Task: Create a rule when a due date more than days ago is set on a card by anyone except me.
Action: Mouse moved to (1296, 101)
Screenshot: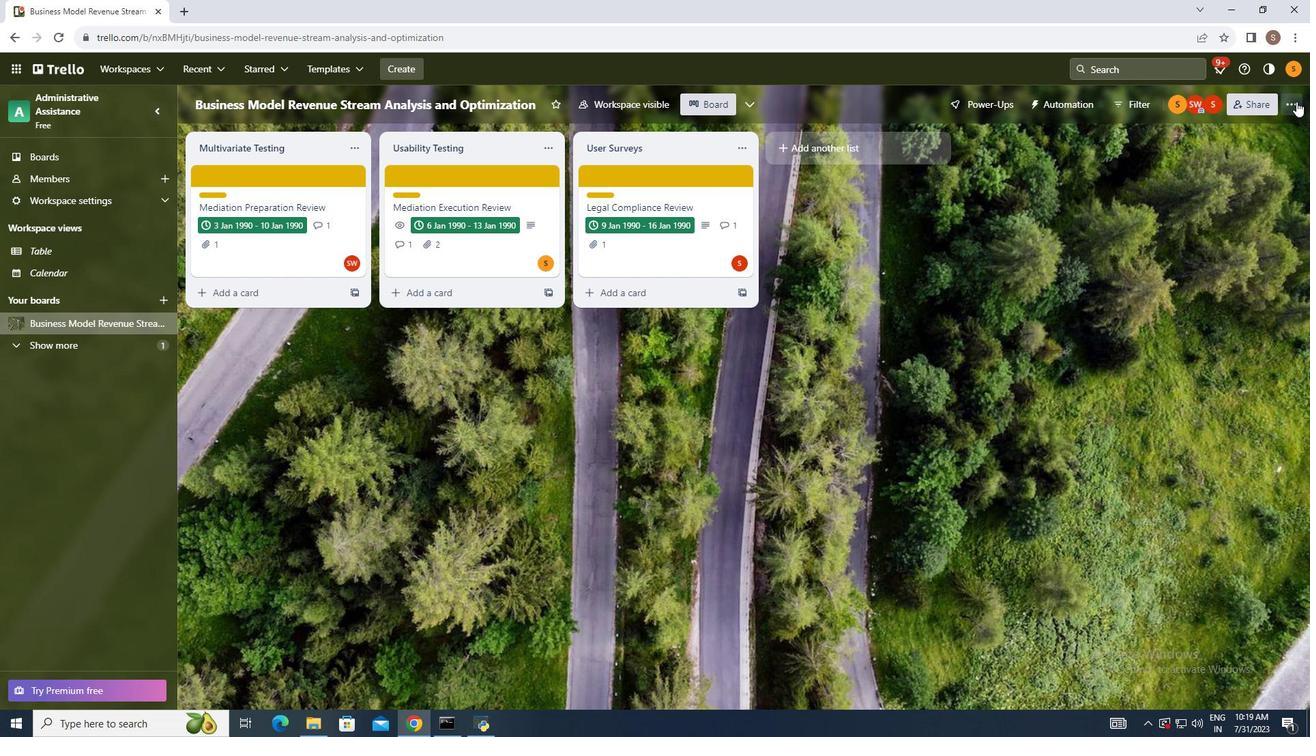 
Action: Mouse pressed left at (1296, 101)
Screenshot: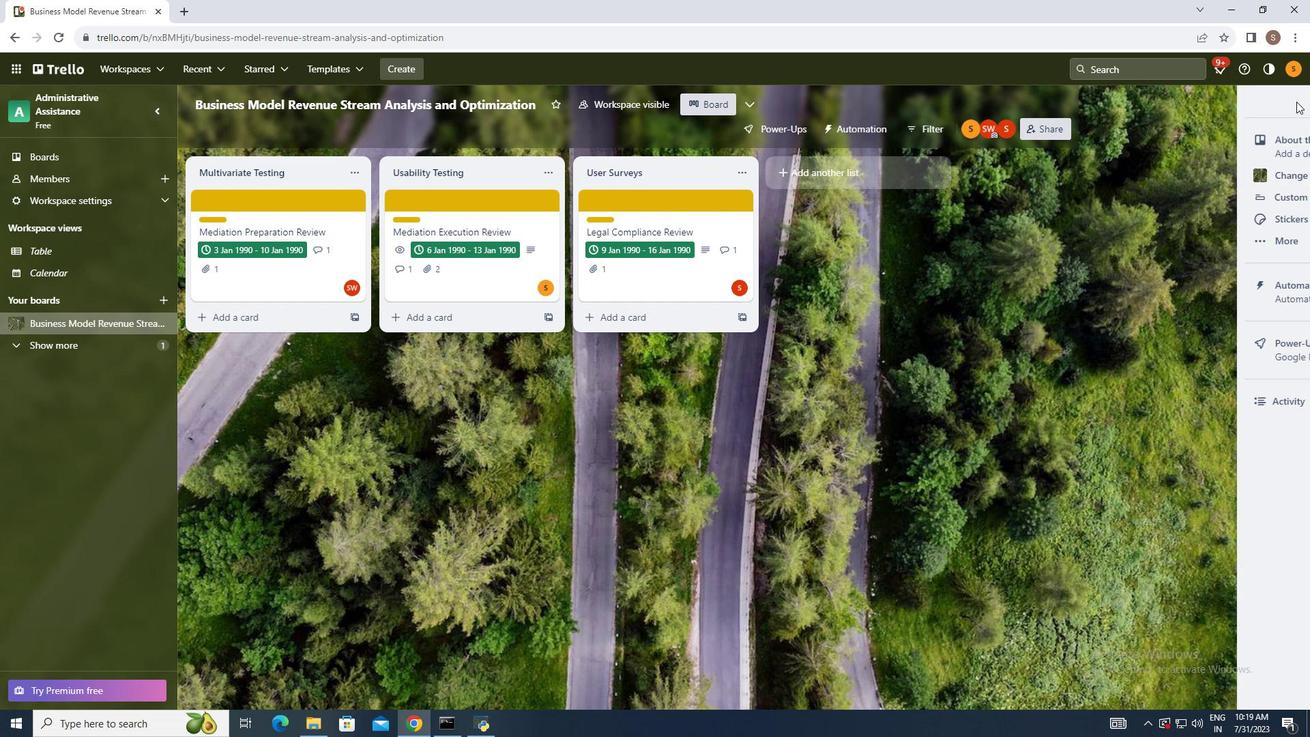 
Action: Mouse moved to (1162, 285)
Screenshot: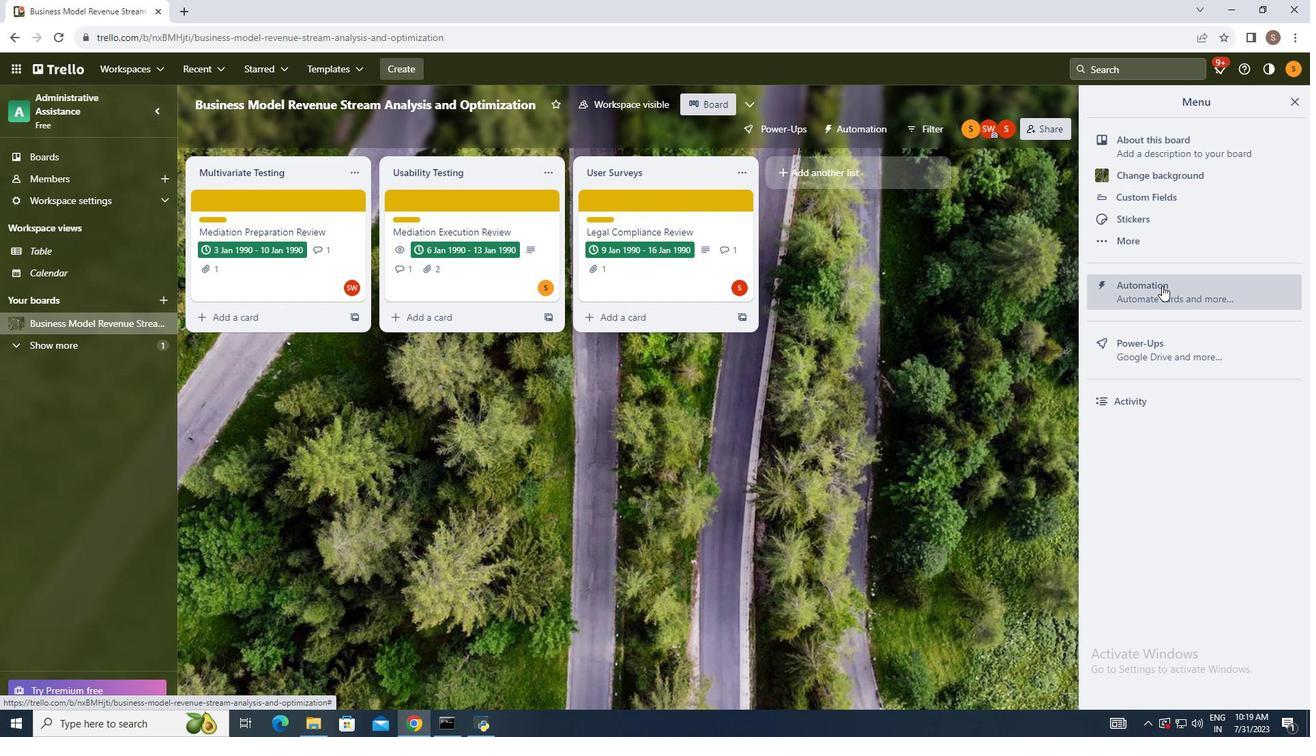 
Action: Mouse pressed left at (1162, 285)
Screenshot: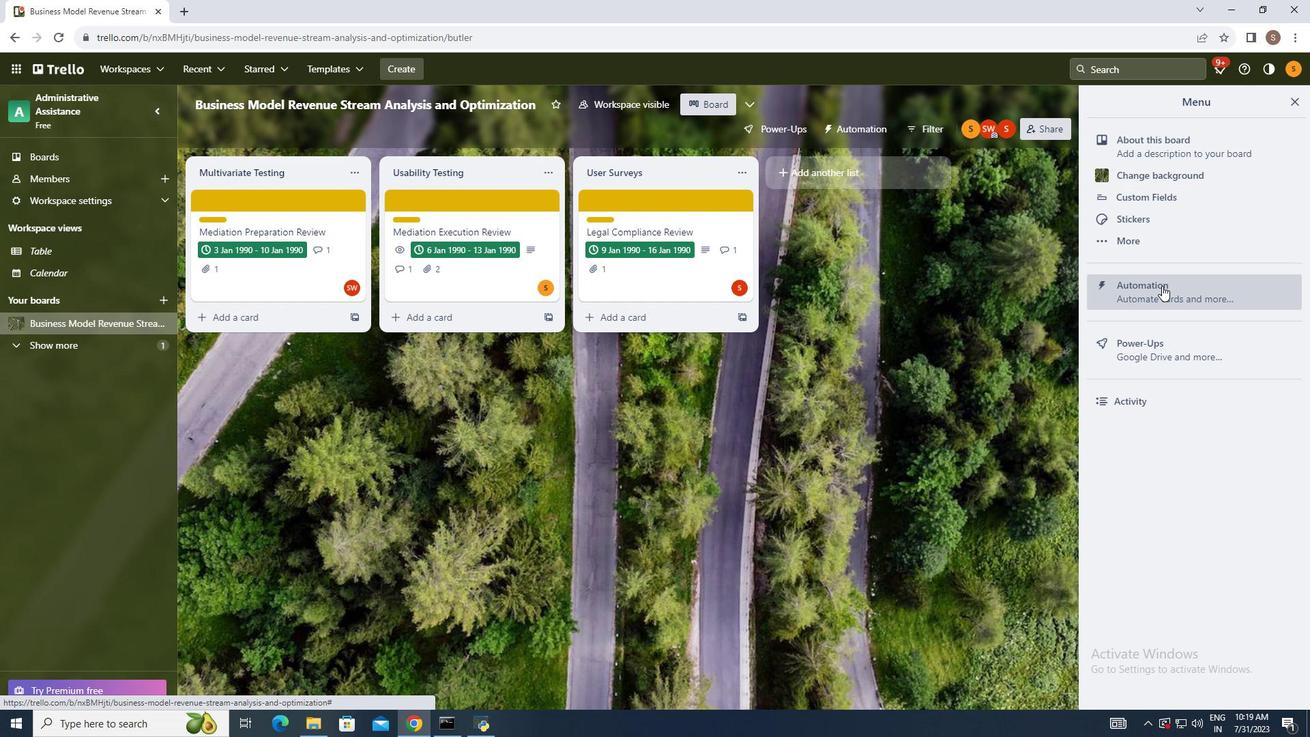 
Action: Mouse moved to (258, 252)
Screenshot: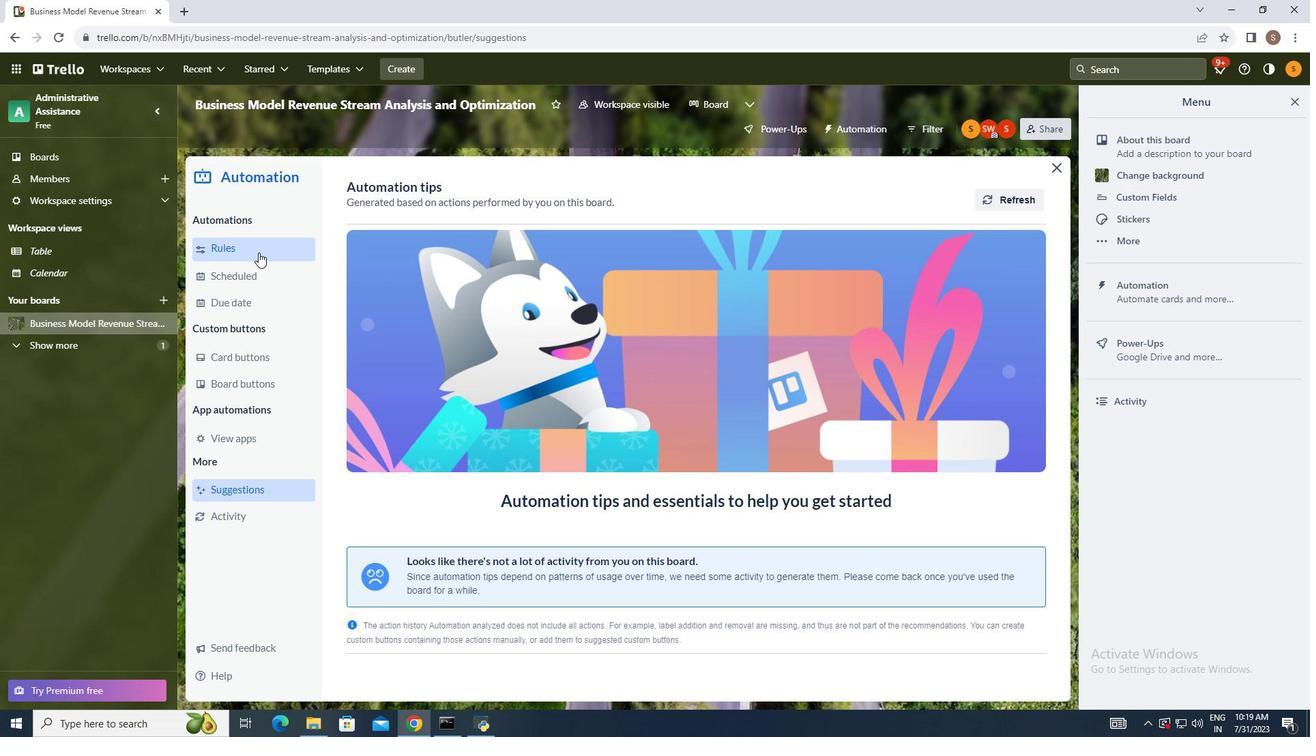
Action: Mouse pressed left at (258, 252)
Screenshot: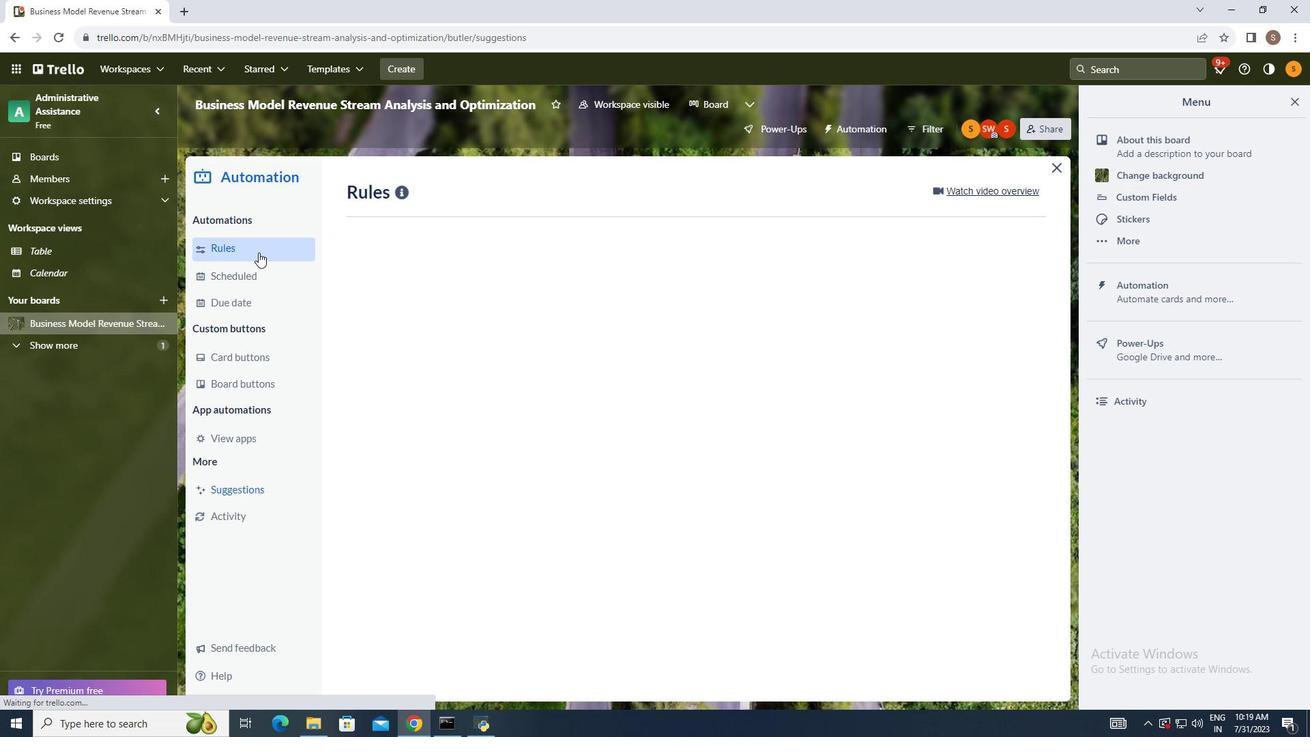 
Action: Mouse moved to (911, 196)
Screenshot: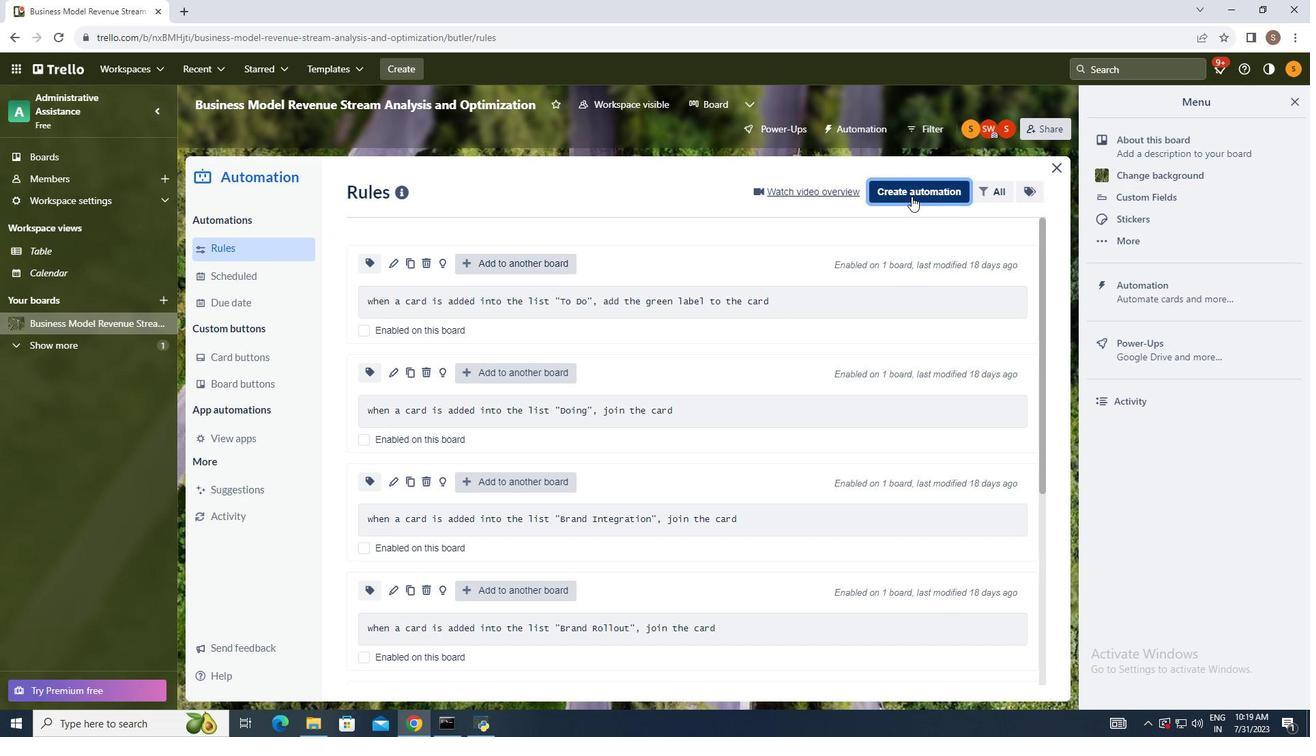 
Action: Mouse pressed left at (911, 196)
Screenshot: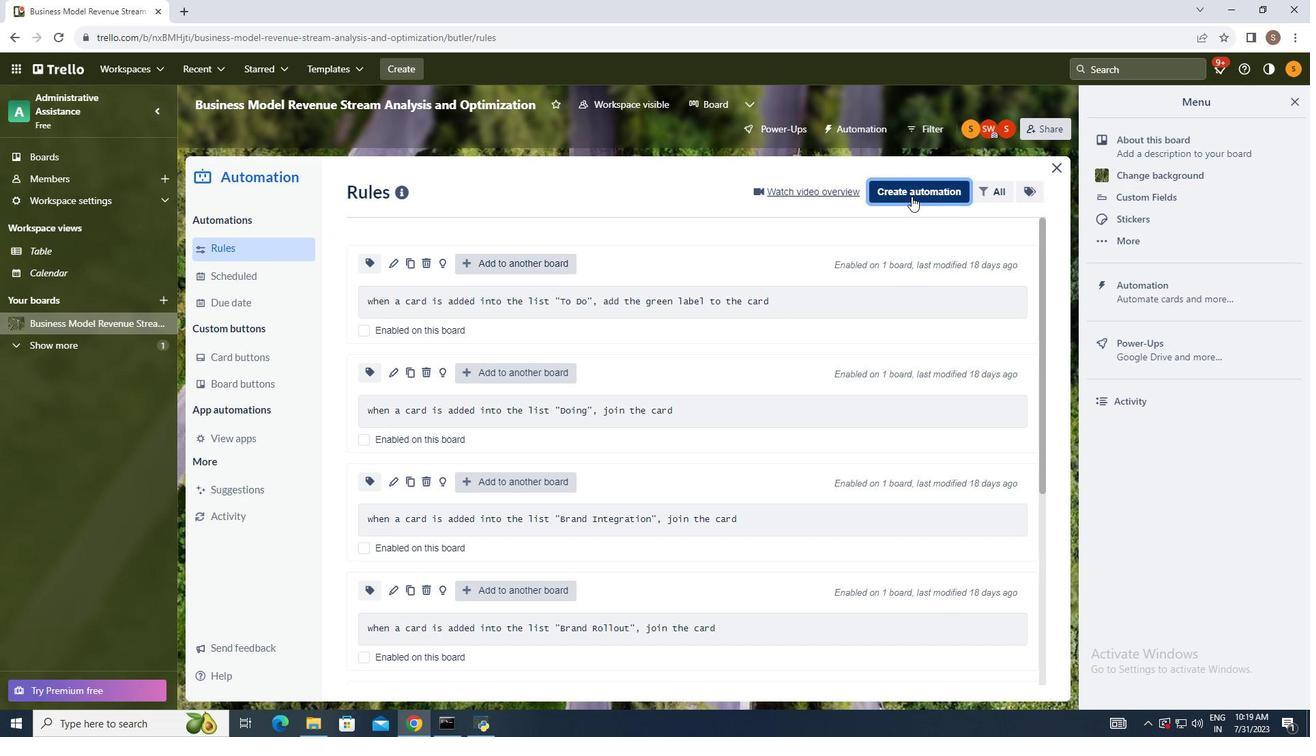 
Action: Mouse moved to (741, 321)
Screenshot: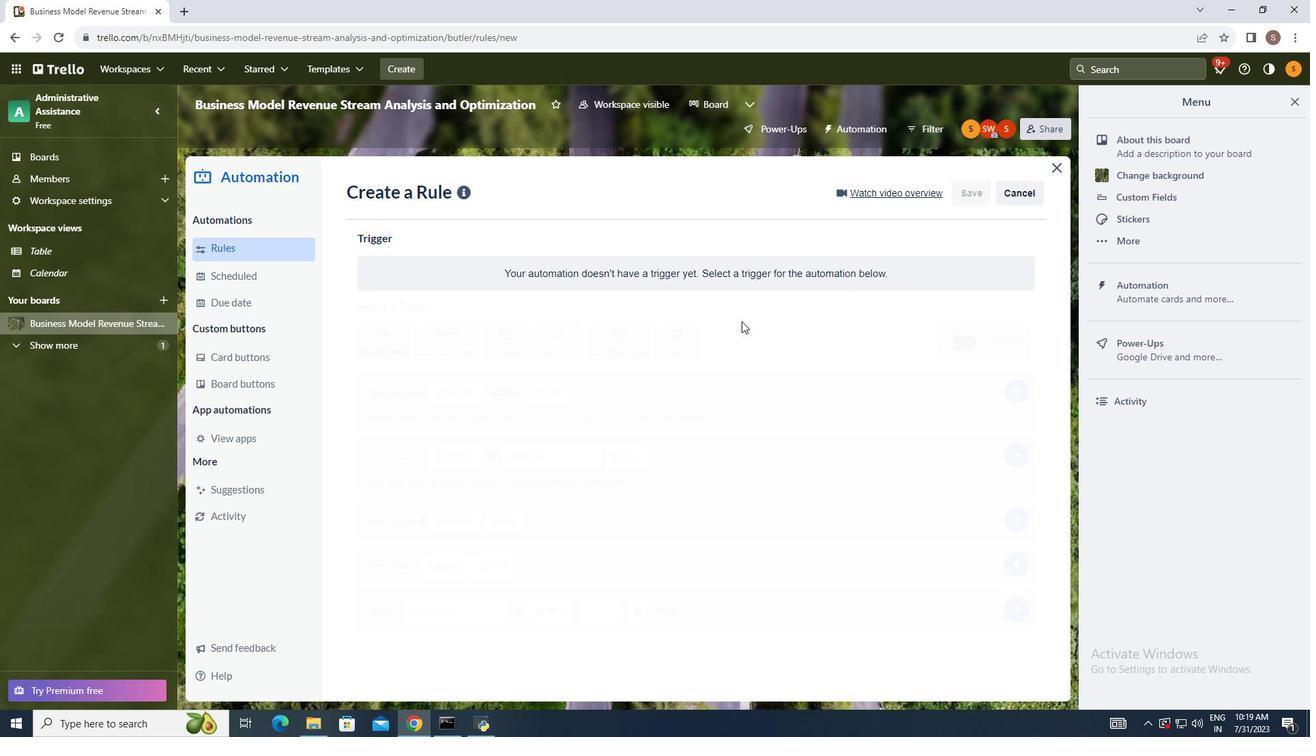 
Action: Mouse pressed left at (741, 321)
Screenshot: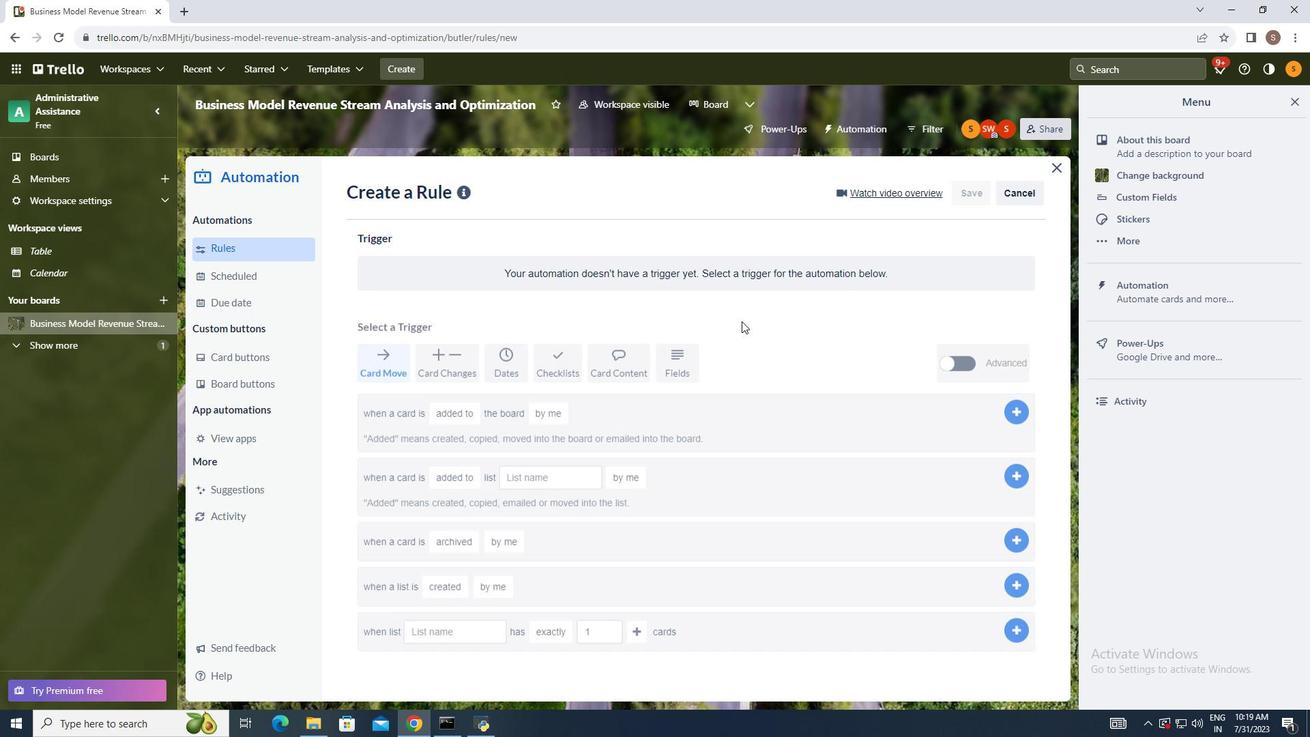 
Action: Mouse moved to (516, 367)
Screenshot: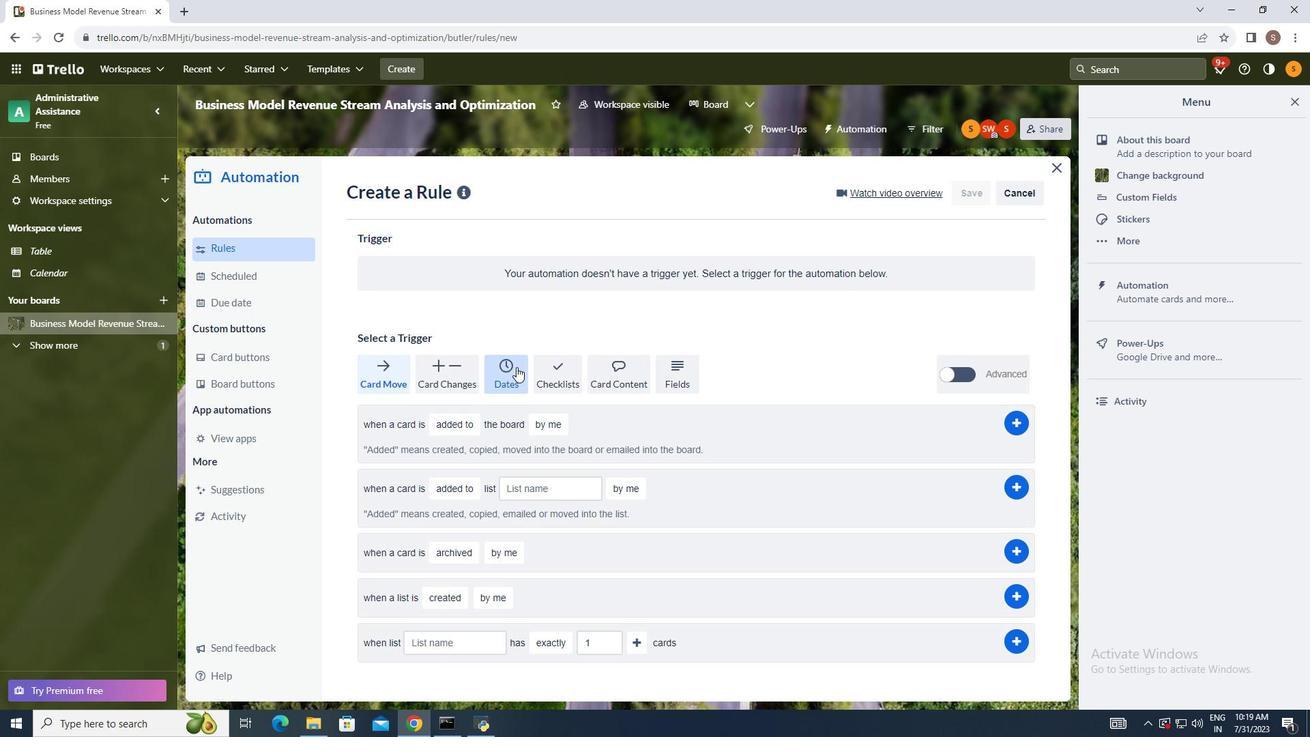 
Action: Mouse pressed left at (516, 367)
Screenshot: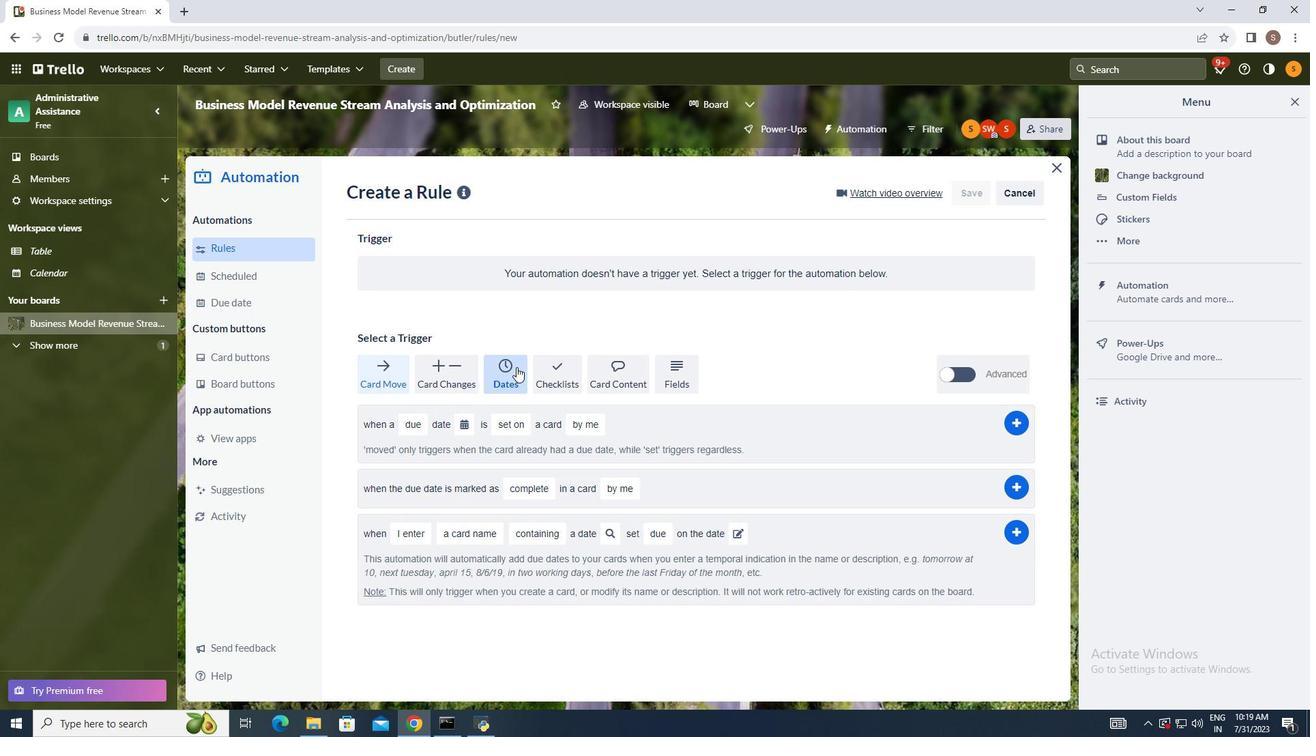 
Action: Mouse moved to (419, 418)
Screenshot: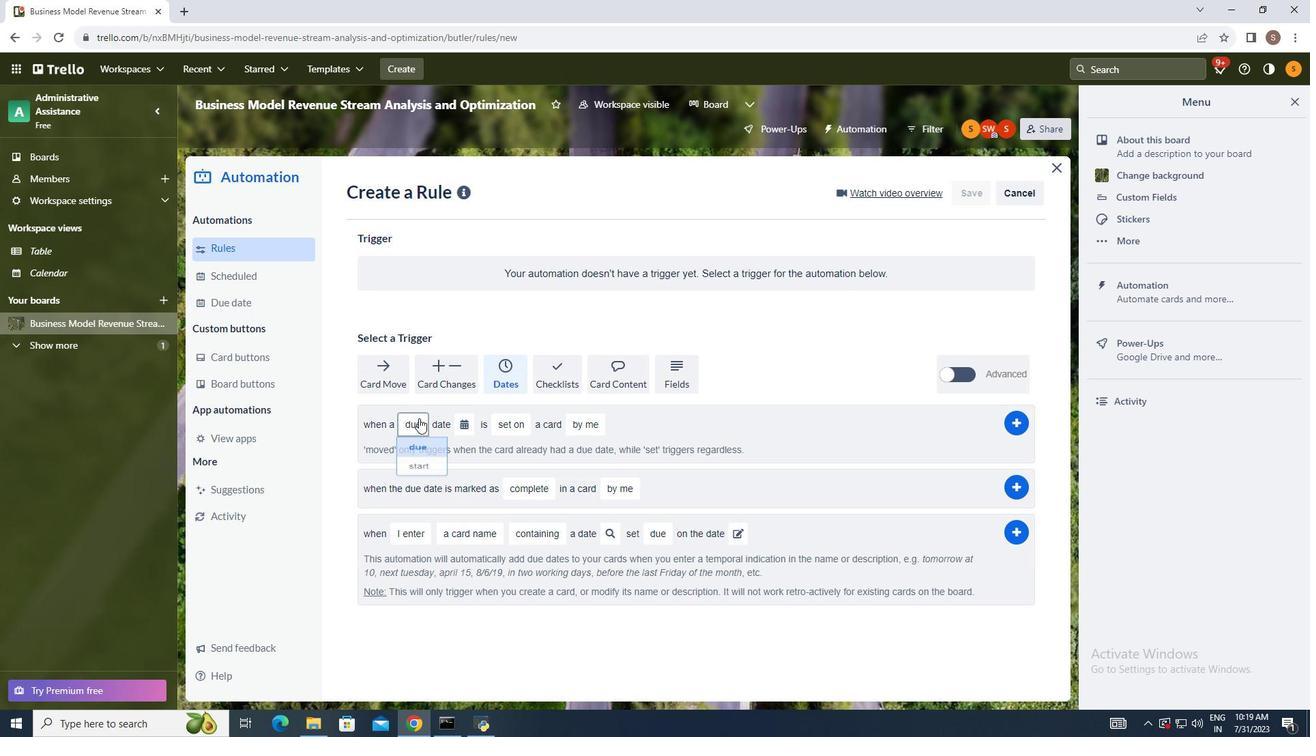 
Action: Mouse pressed left at (419, 418)
Screenshot: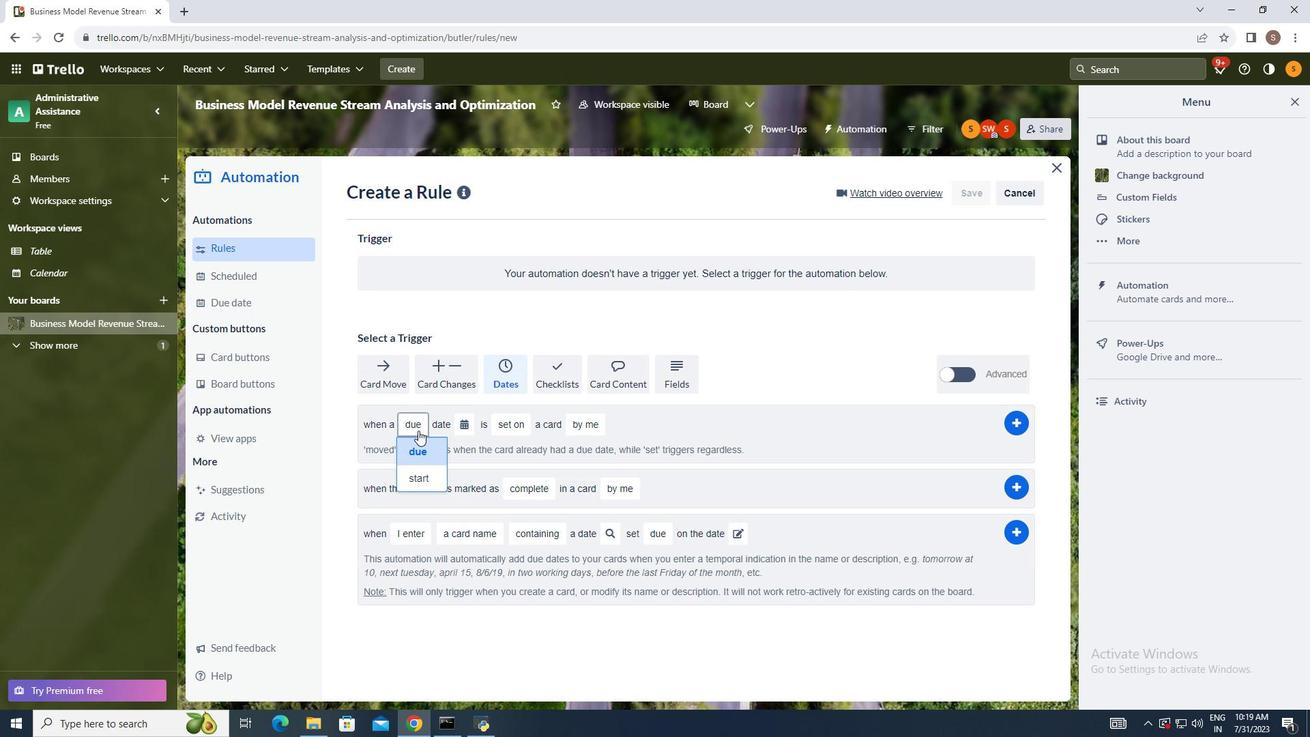 
Action: Mouse moved to (417, 450)
Screenshot: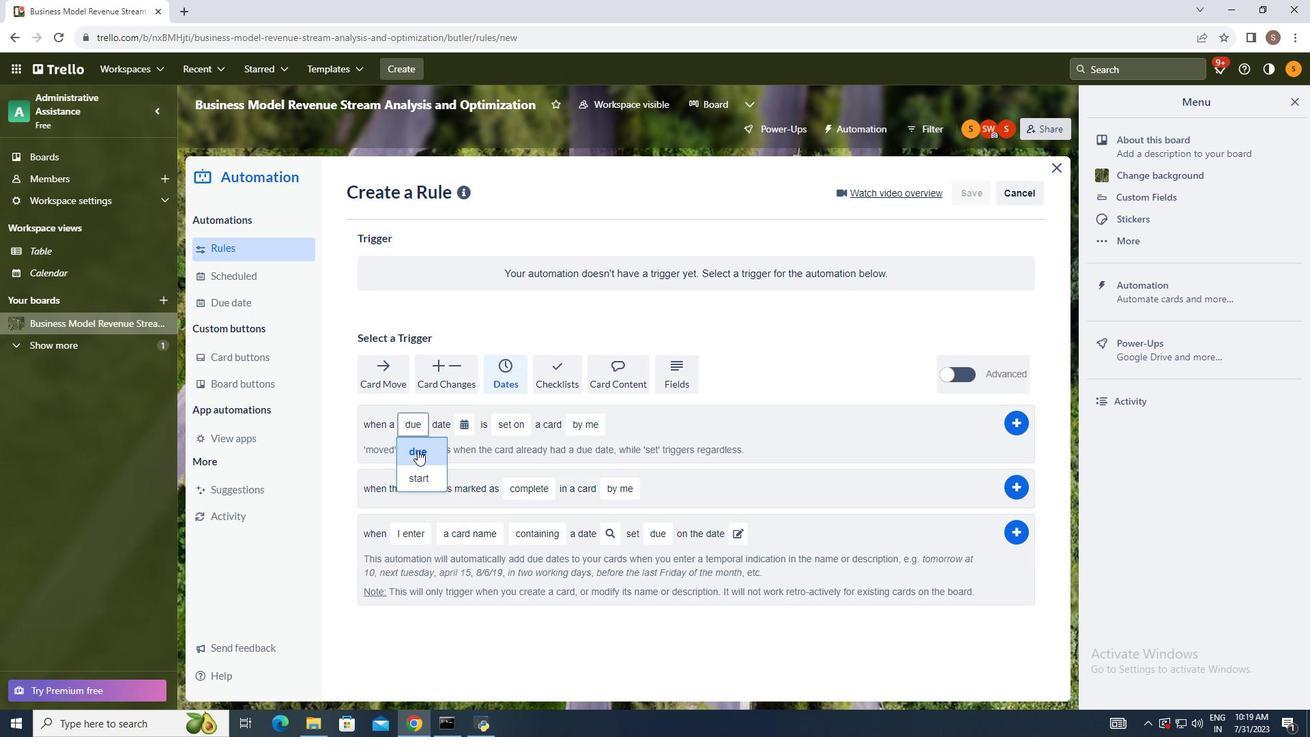 
Action: Mouse pressed left at (417, 450)
Screenshot: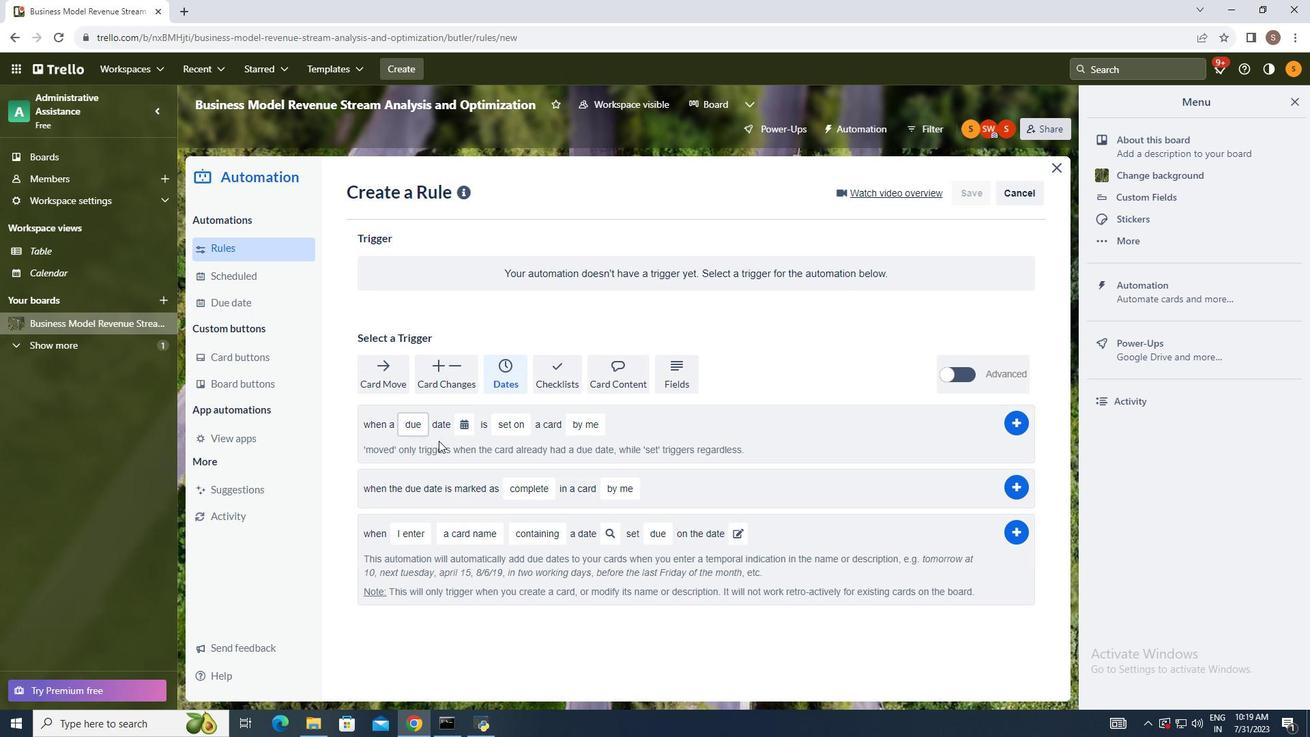 
Action: Mouse moved to (462, 425)
Screenshot: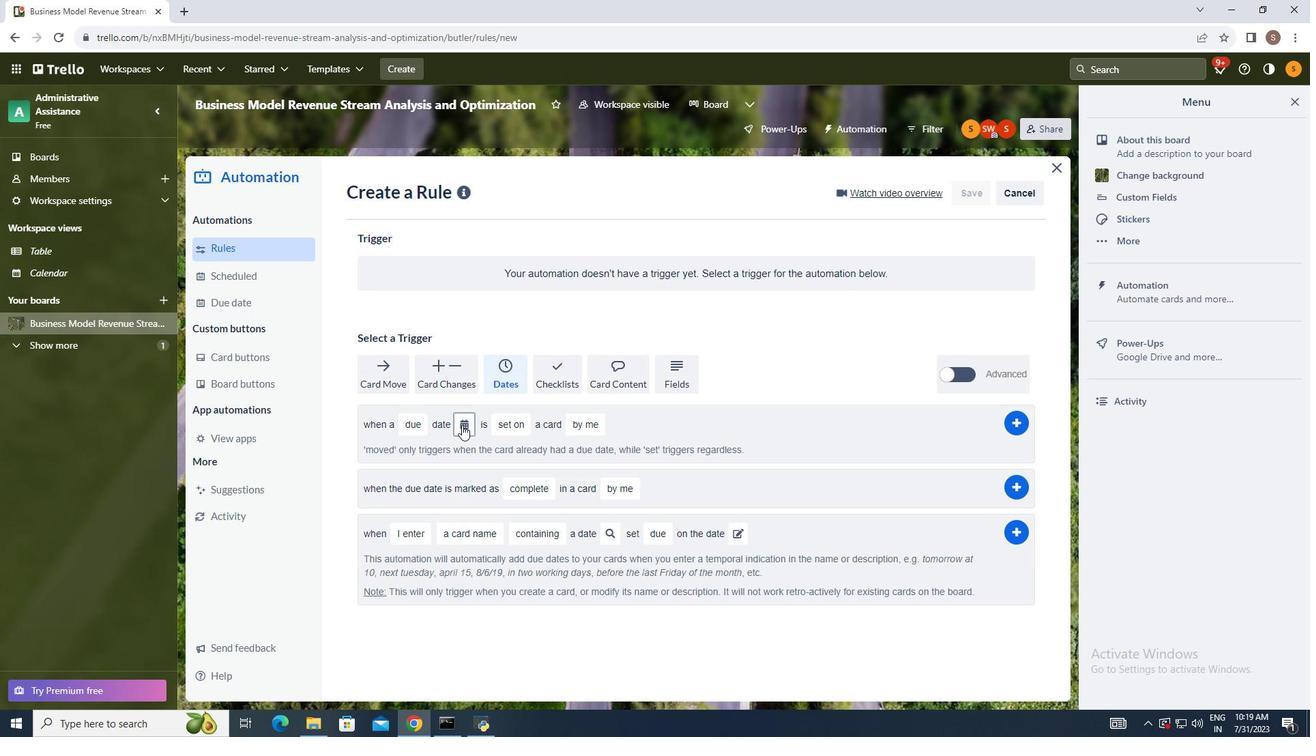 
Action: Mouse pressed left at (462, 425)
Screenshot: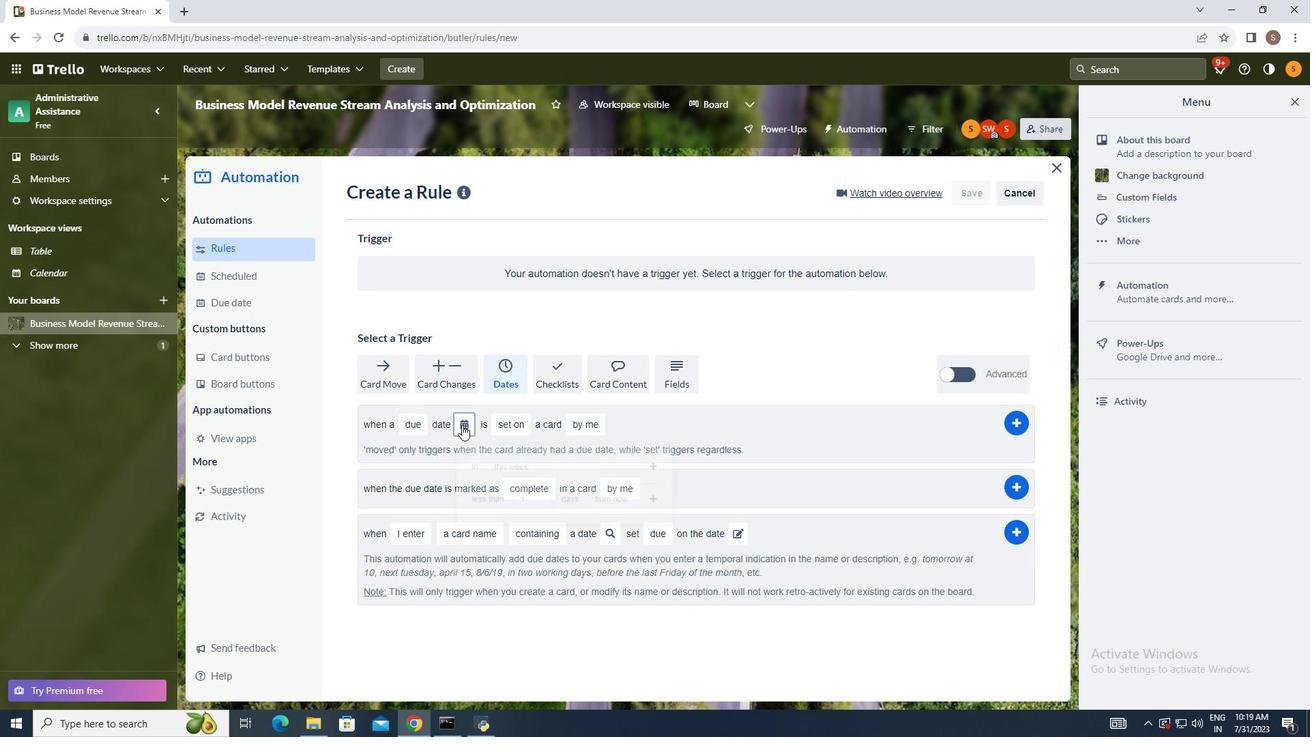 
Action: Mouse moved to (491, 509)
Screenshot: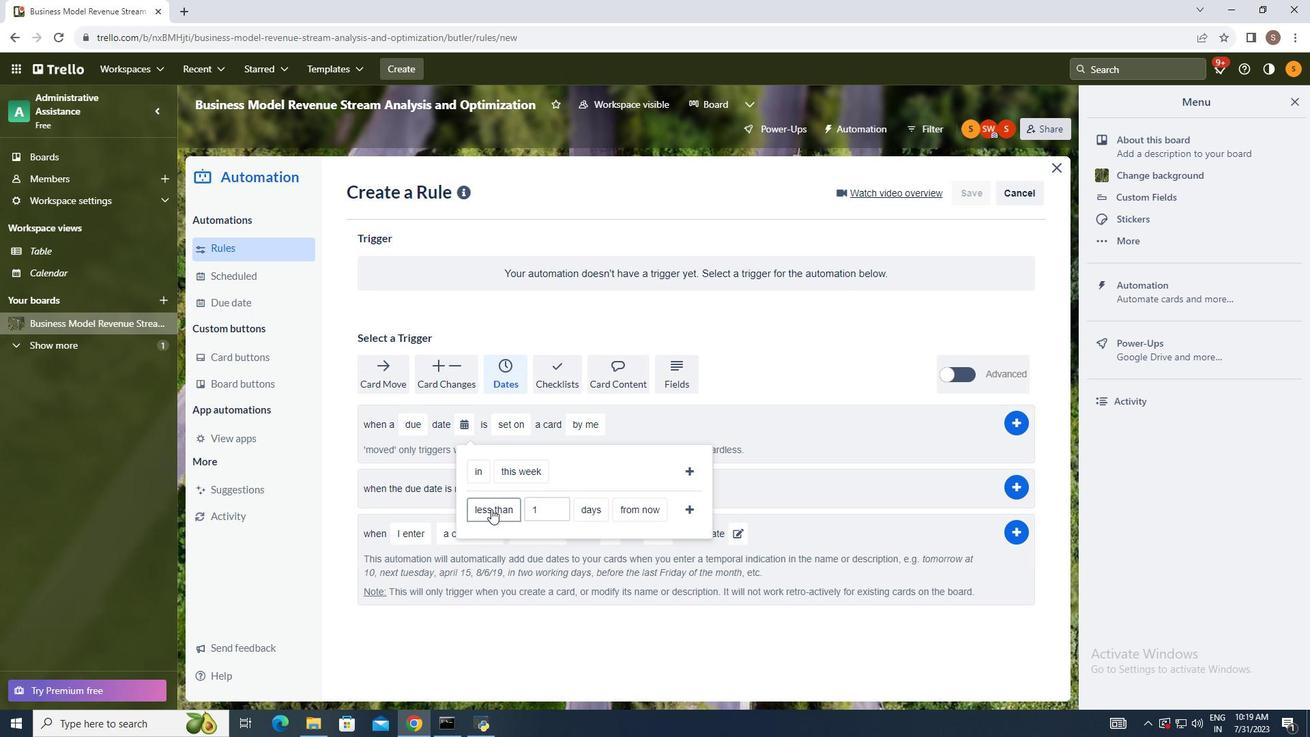 
Action: Mouse pressed left at (491, 509)
Screenshot: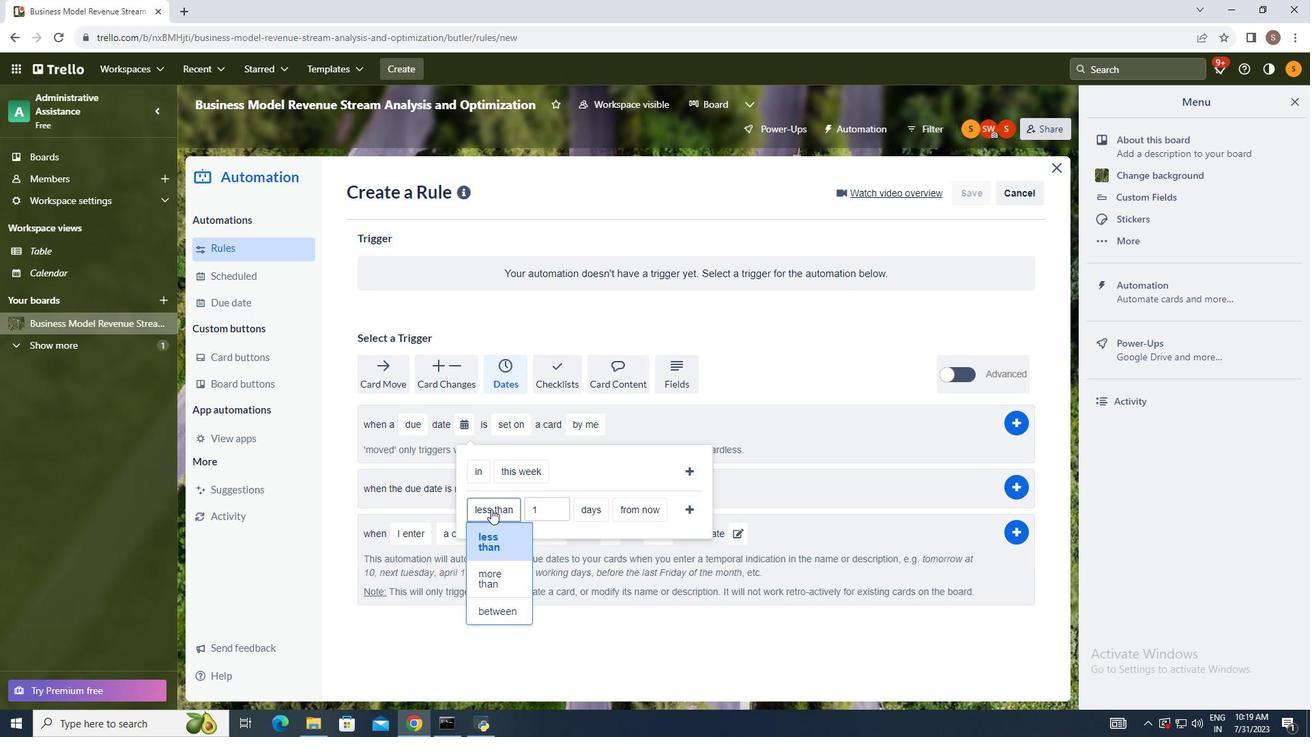 
Action: Mouse moved to (498, 580)
Screenshot: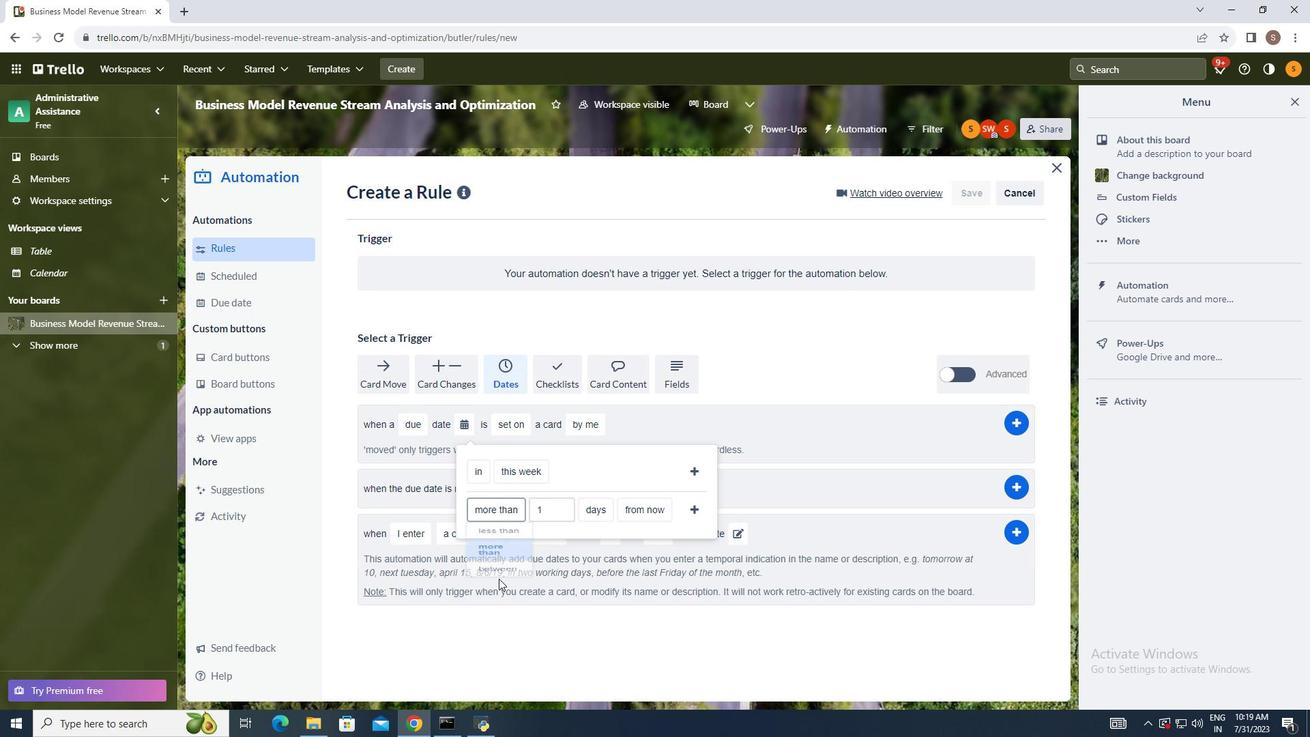
Action: Mouse pressed left at (498, 580)
Screenshot: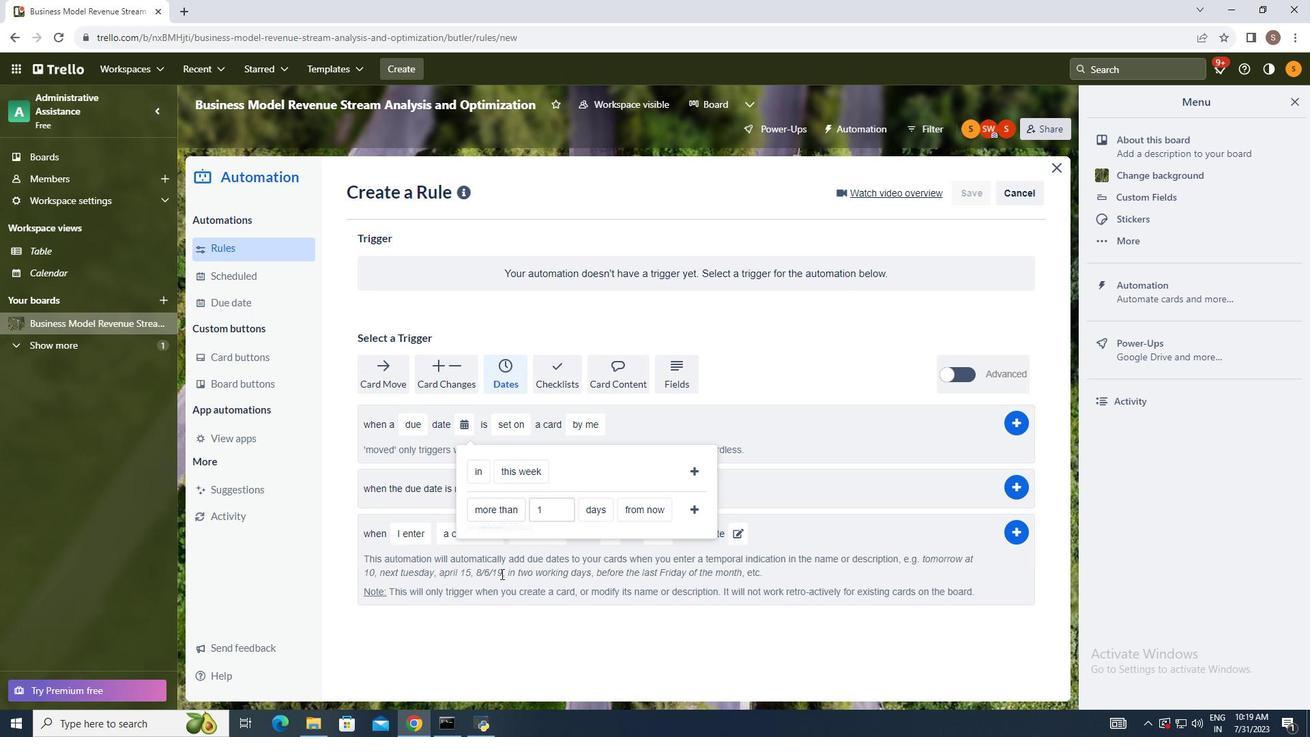 
Action: Mouse moved to (593, 509)
Screenshot: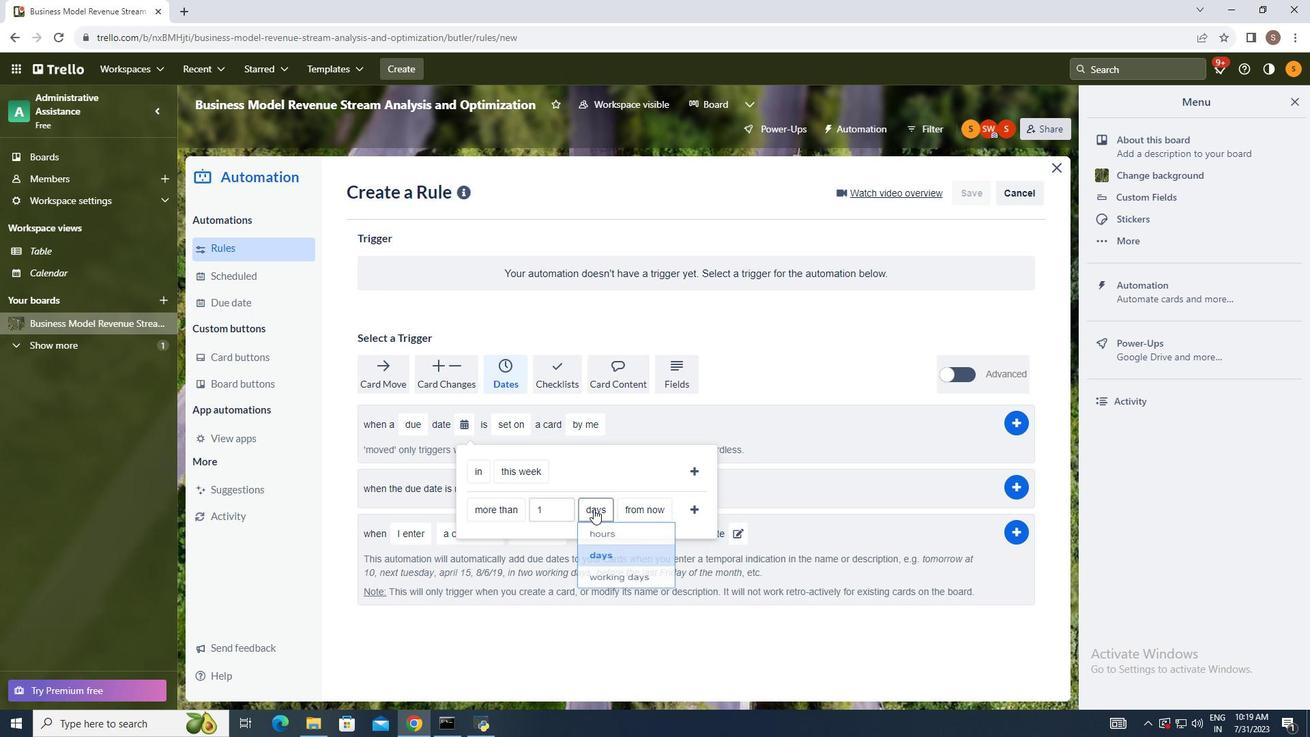 
Action: Mouse pressed left at (593, 509)
Screenshot: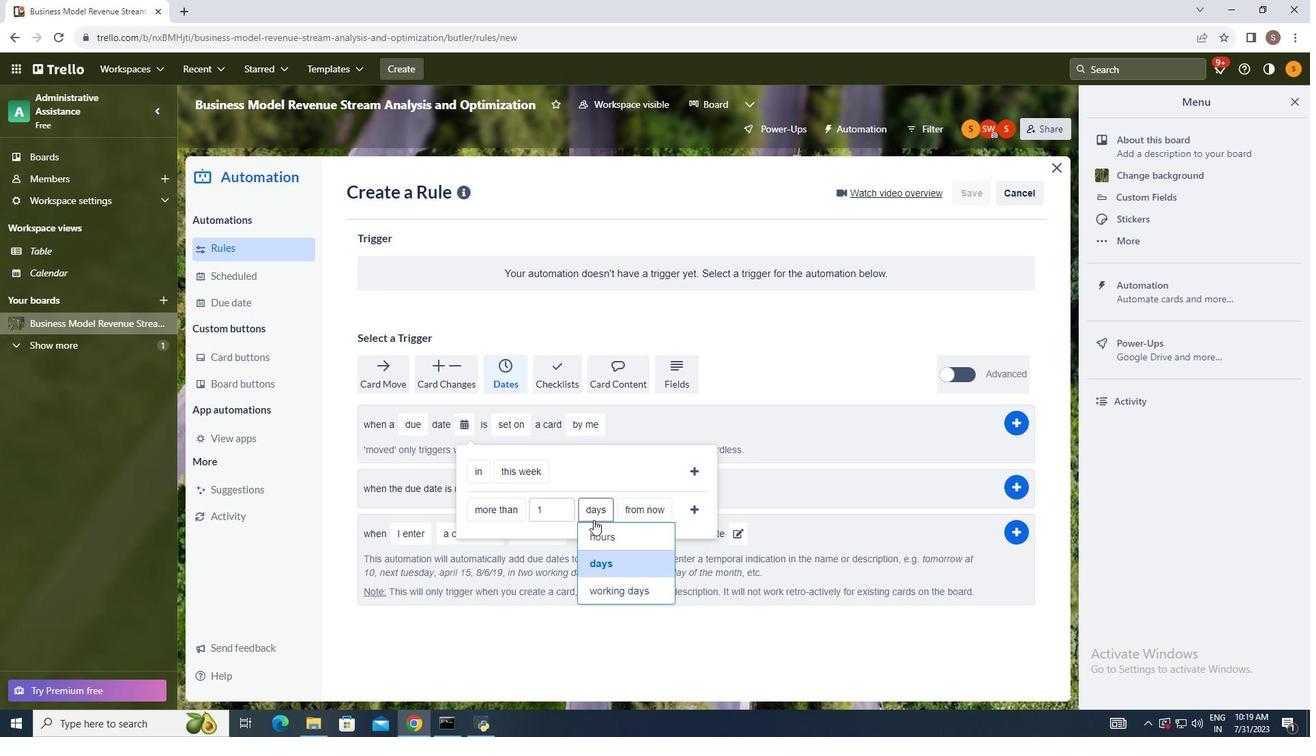 
Action: Mouse moved to (600, 556)
Screenshot: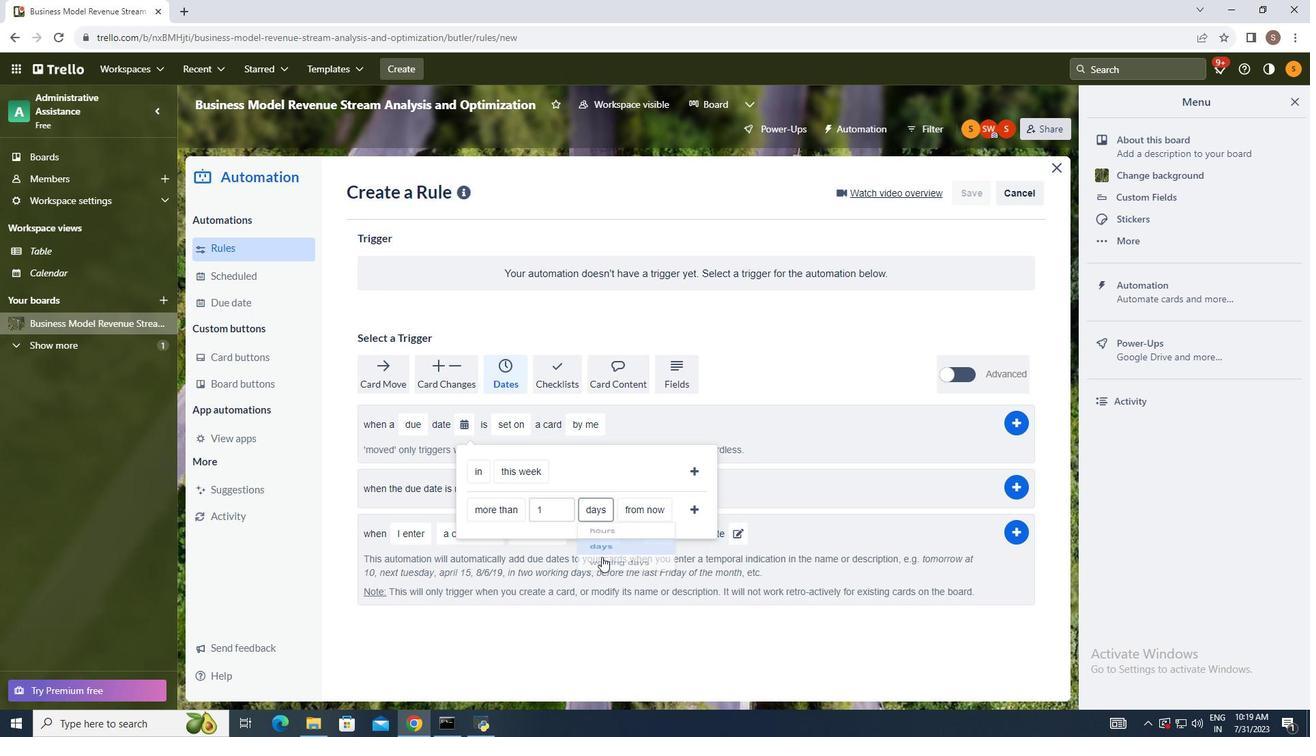 
Action: Mouse pressed left at (600, 556)
Screenshot: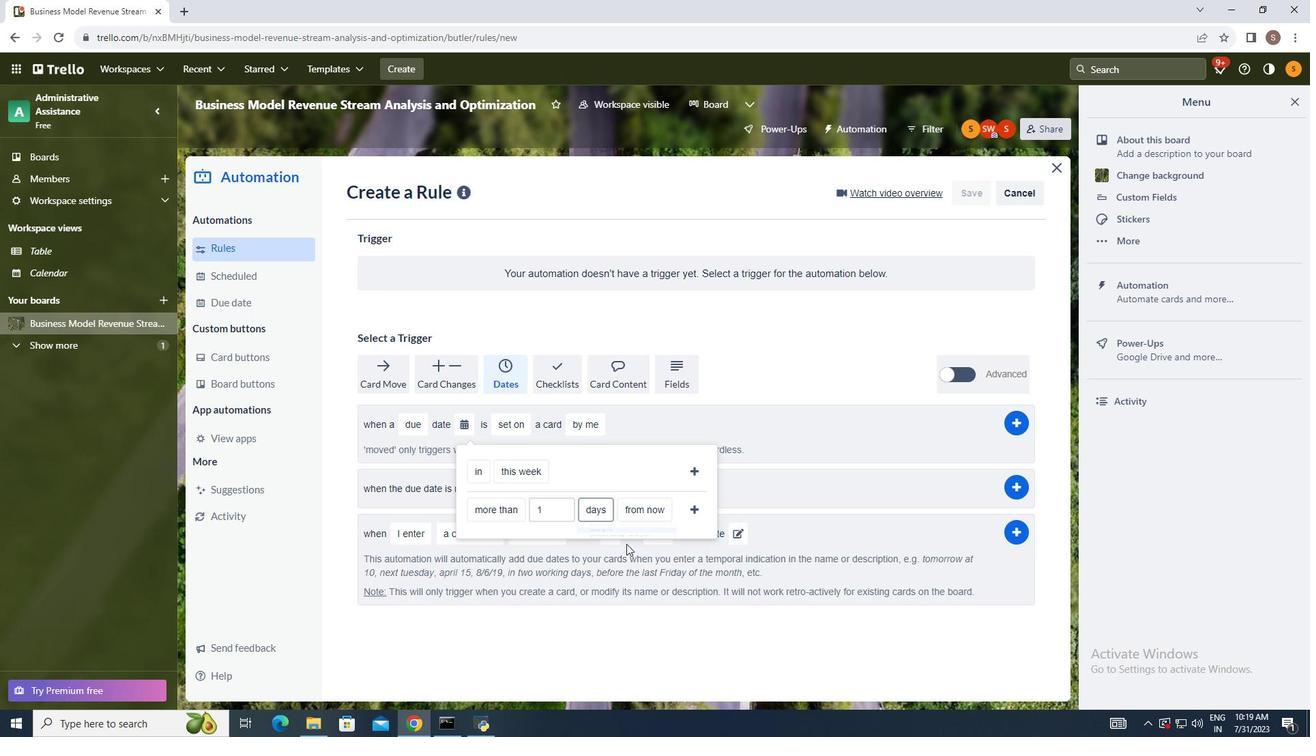 
Action: Mouse moved to (640, 512)
Screenshot: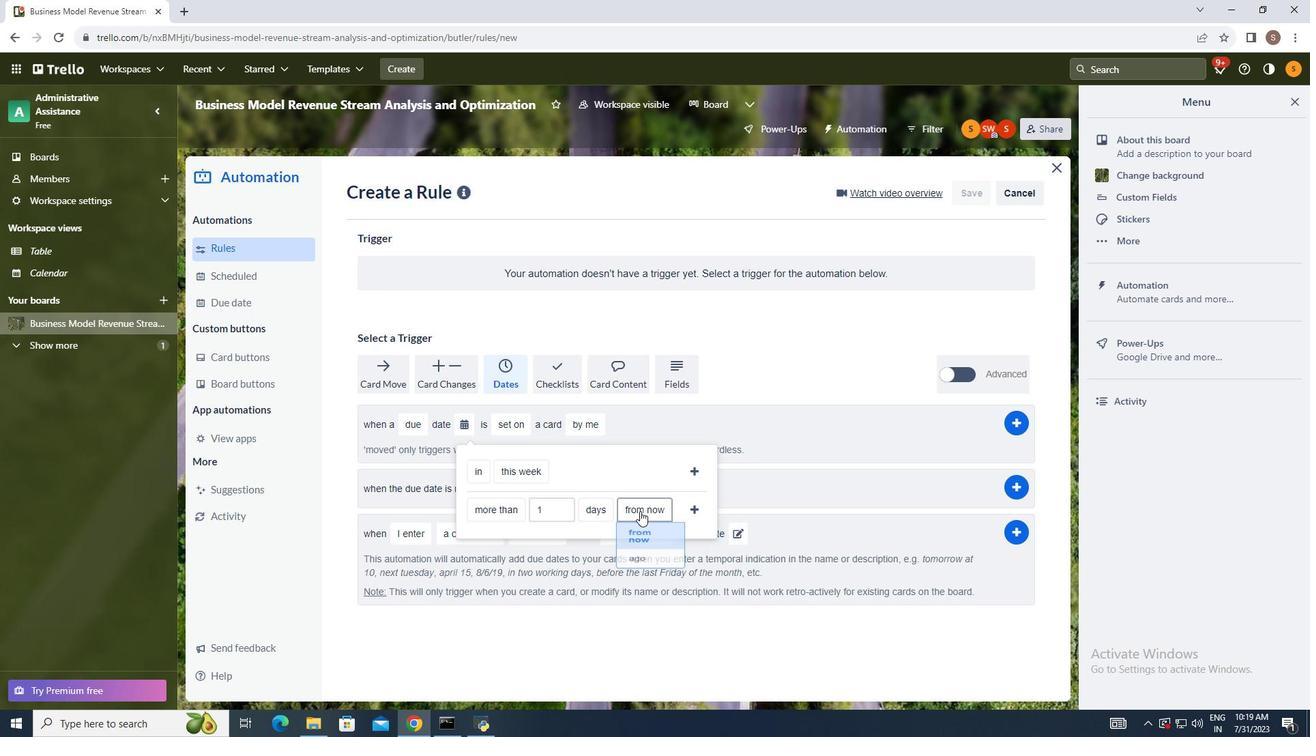 
Action: Mouse pressed left at (640, 512)
Screenshot: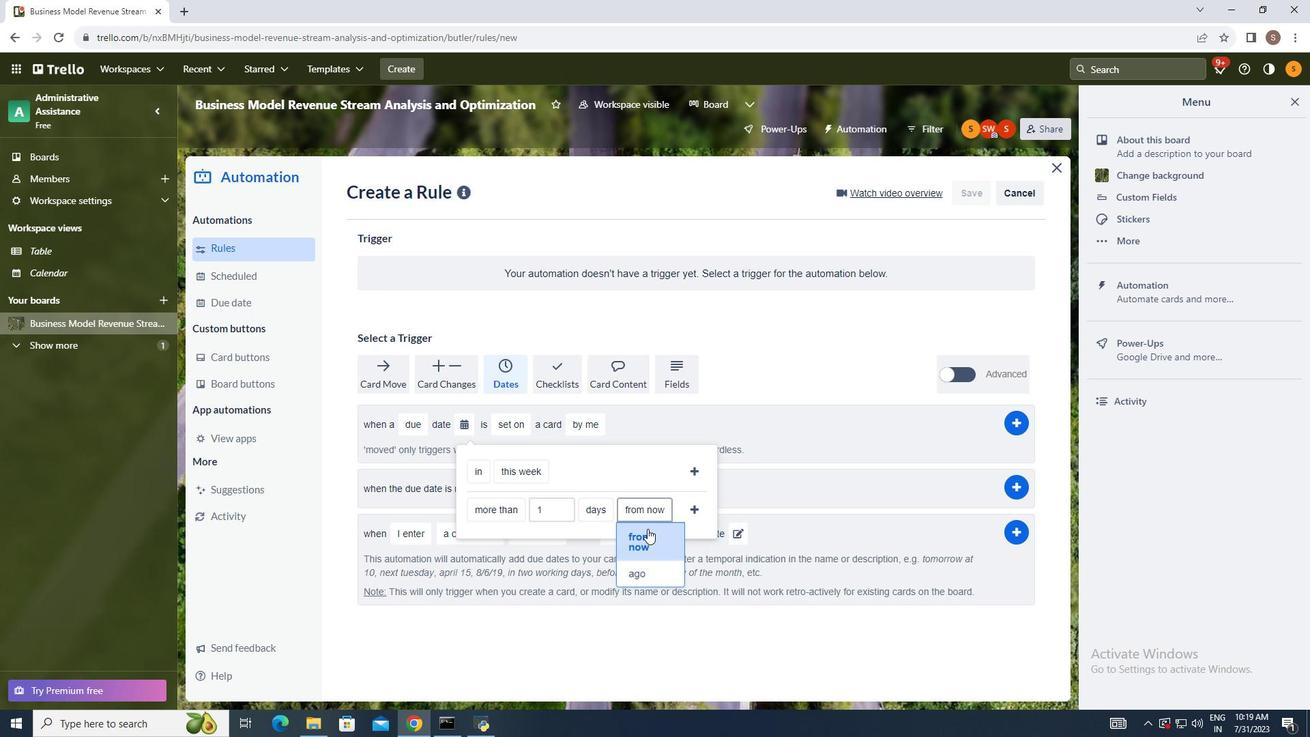 
Action: Mouse moved to (651, 541)
Screenshot: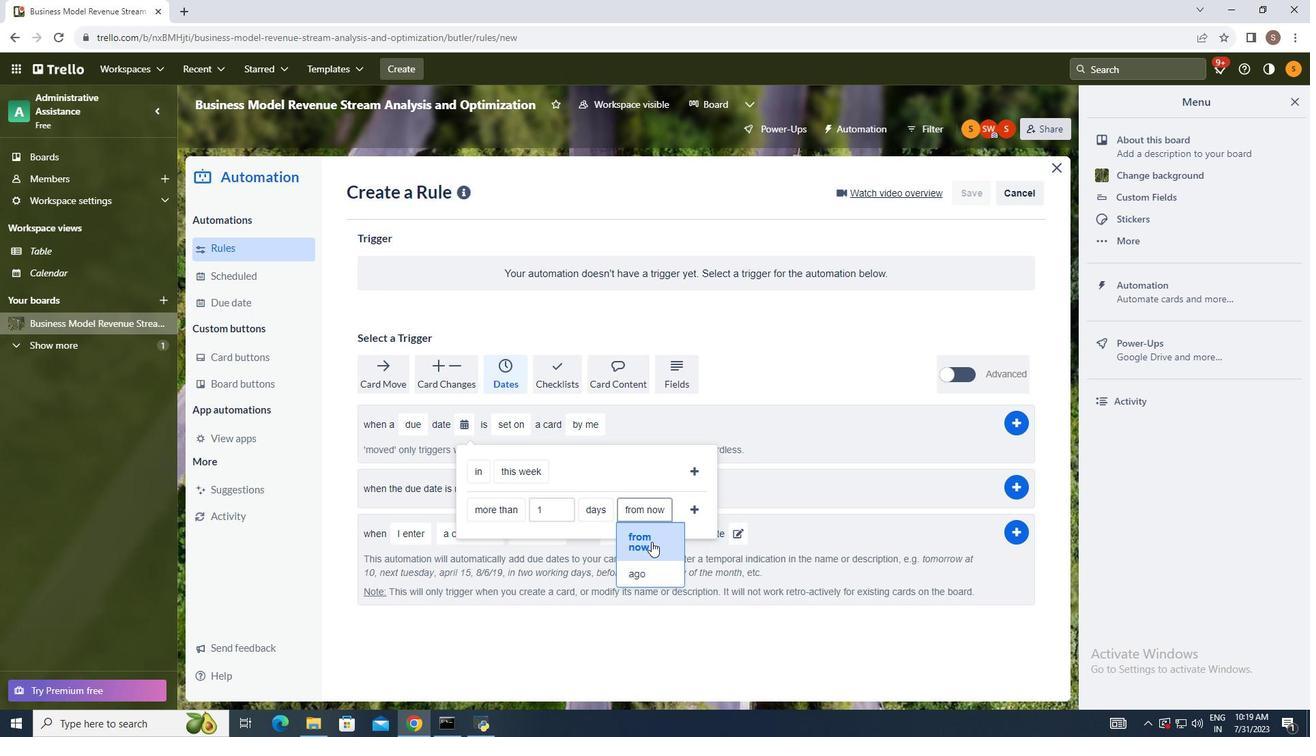 
Action: Mouse pressed left at (651, 541)
Screenshot: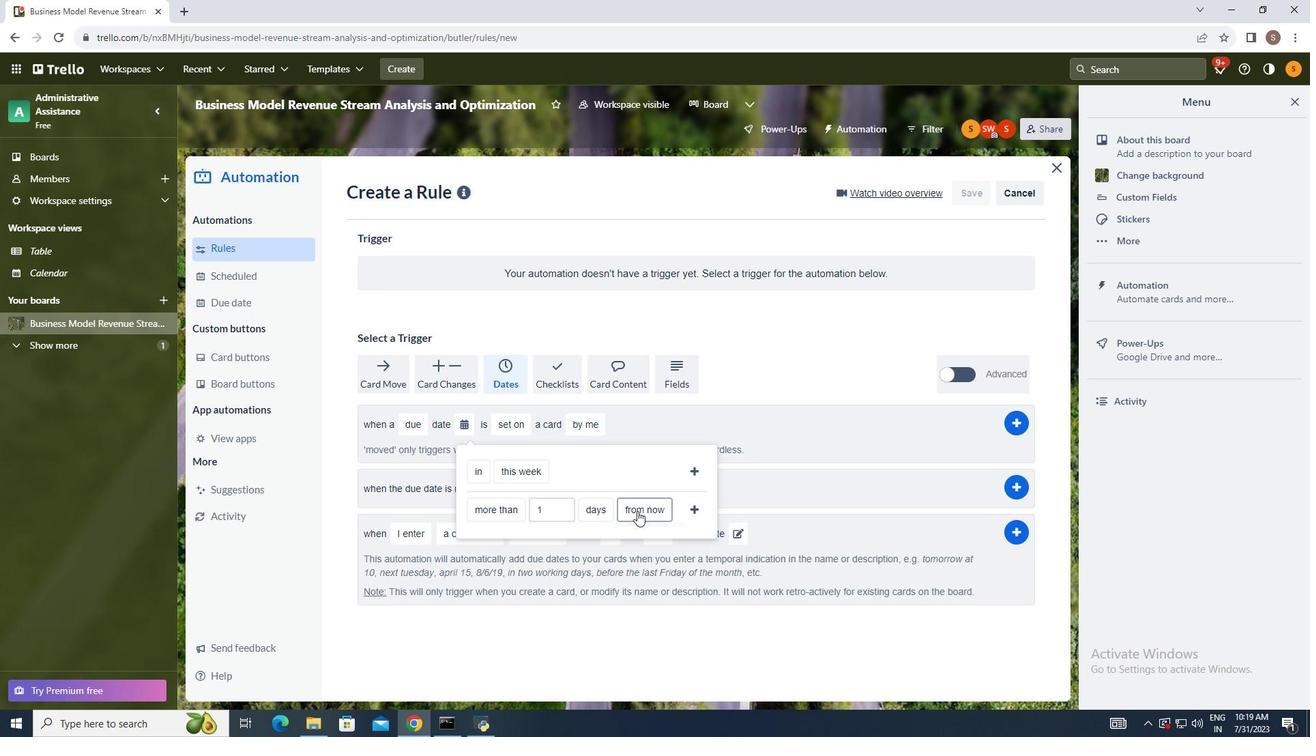 
Action: Mouse moved to (692, 508)
Screenshot: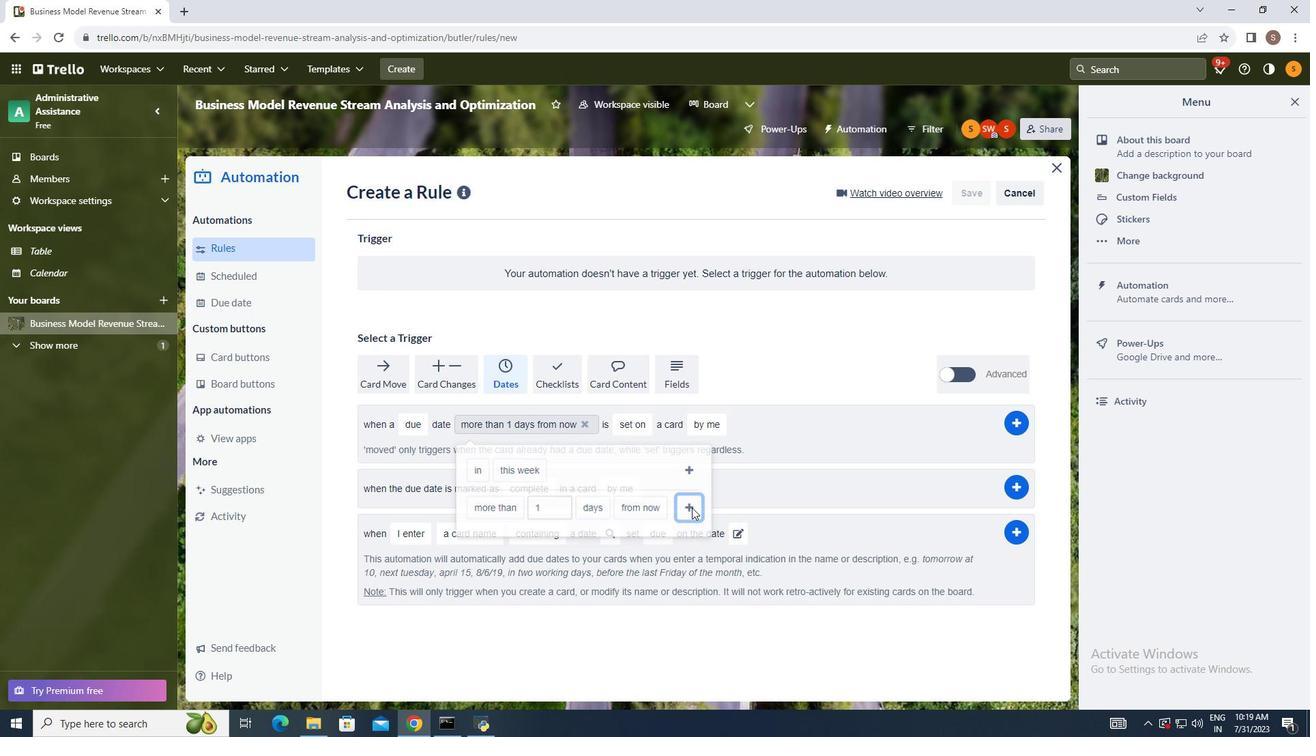 
Action: Mouse pressed left at (692, 508)
Screenshot: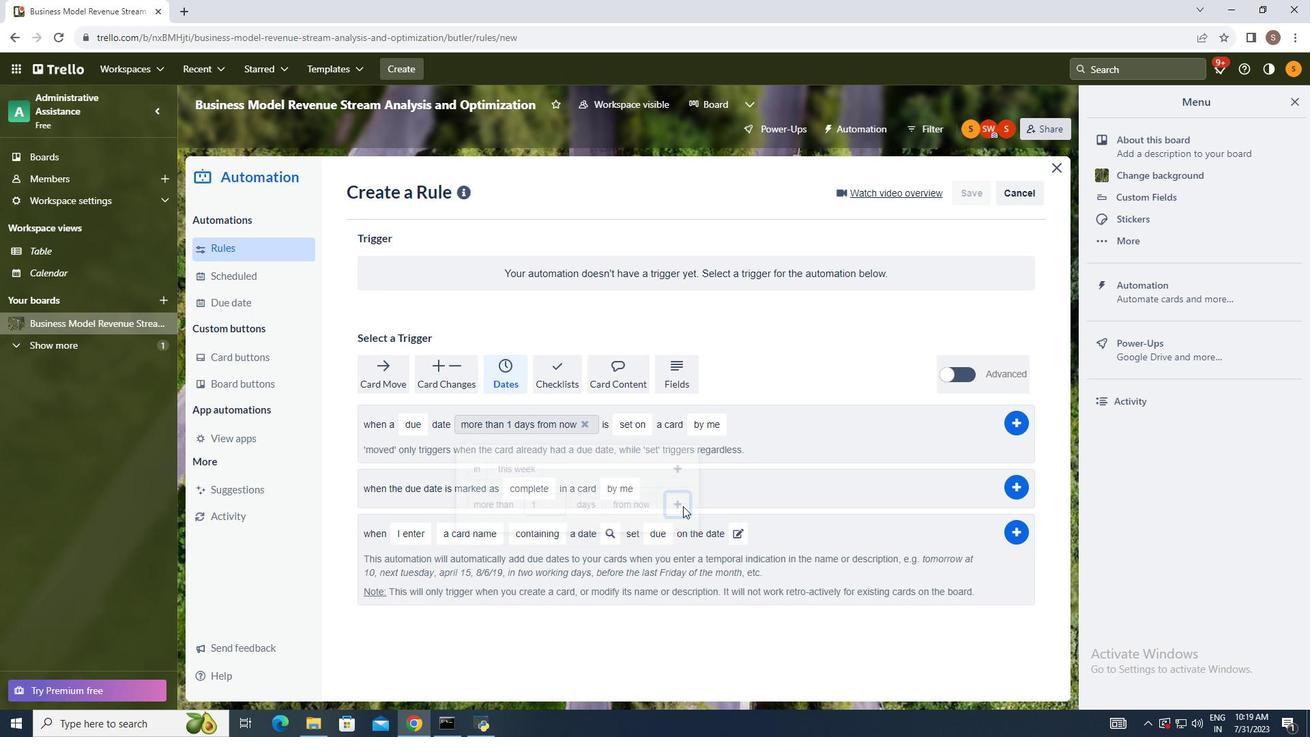 
Action: Mouse moved to (621, 426)
Screenshot: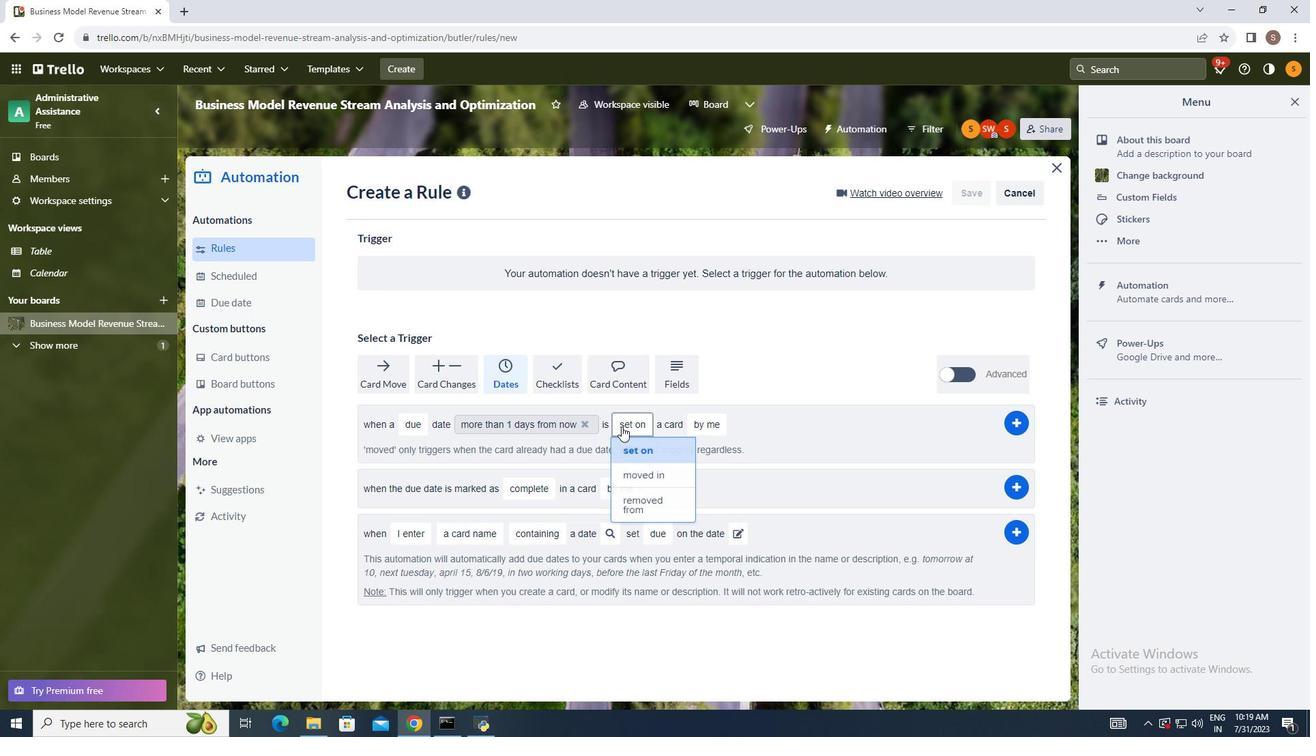 
Action: Mouse pressed left at (621, 426)
Screenshot: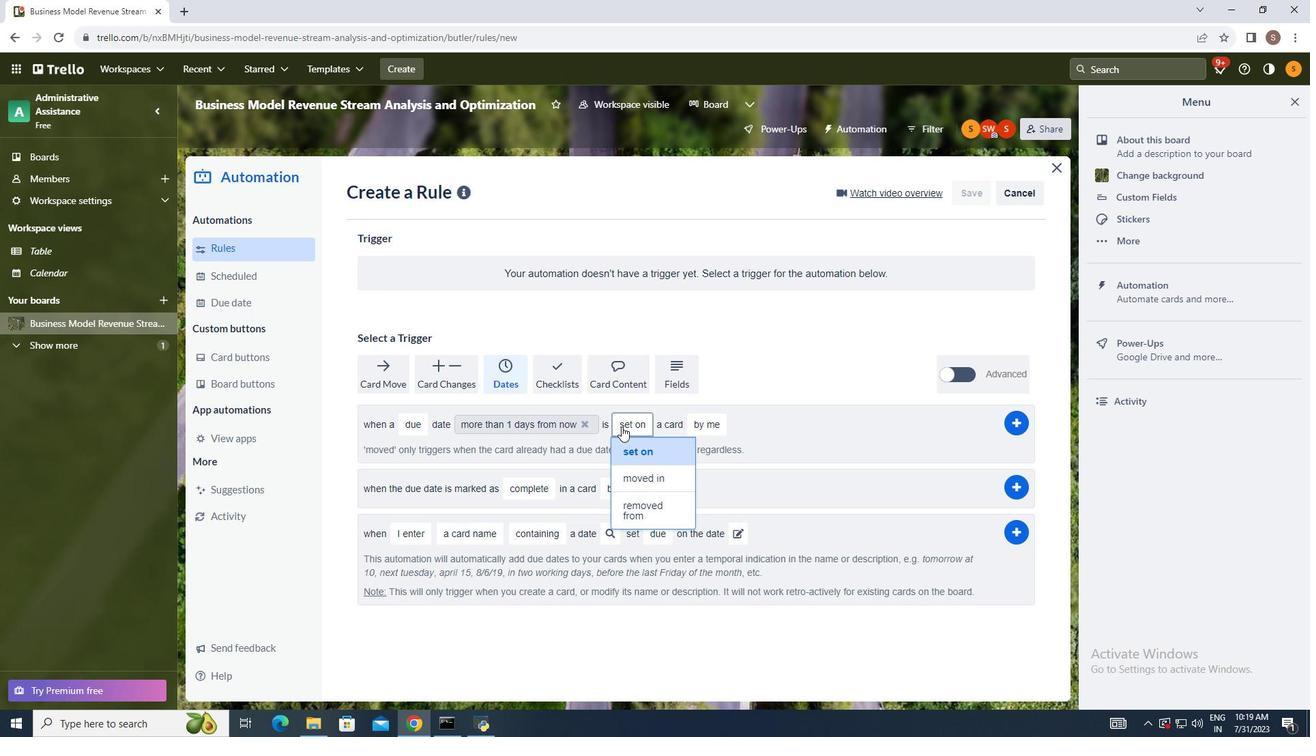 
Action: Mouse moved to (640, 454)
Screenshot: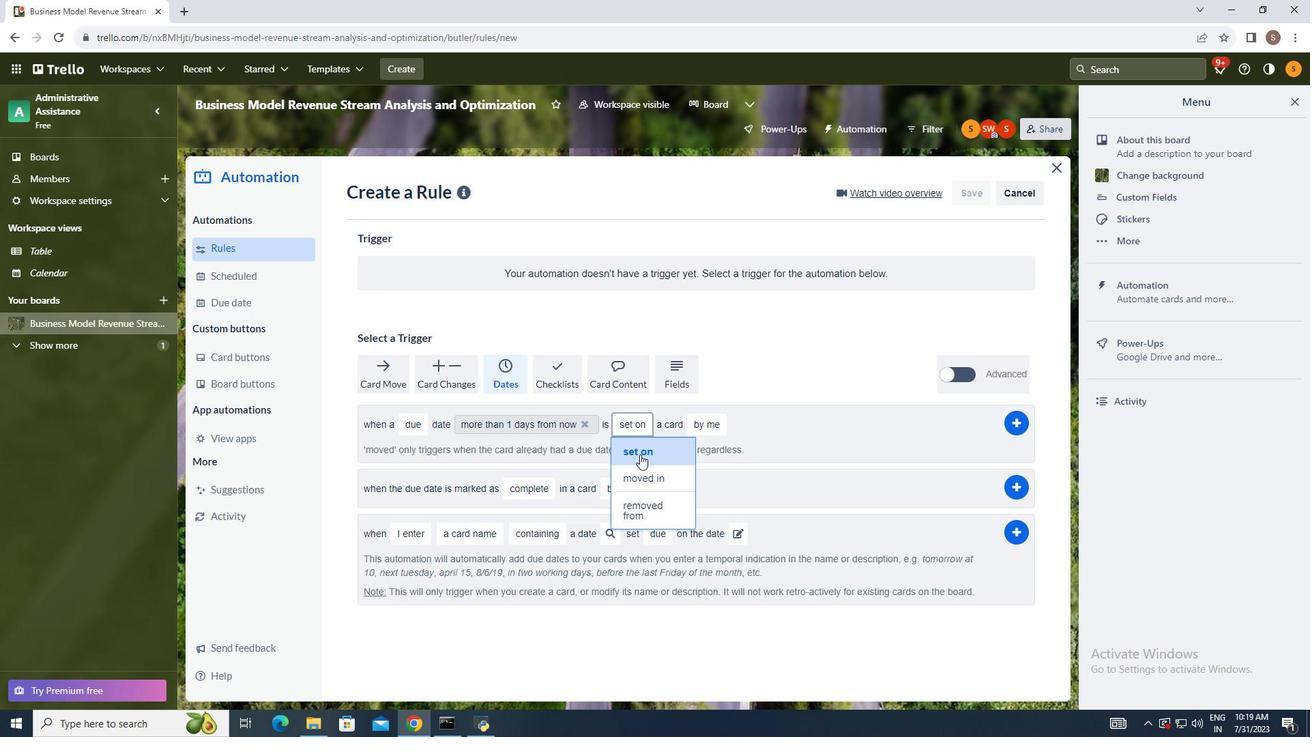 
Action: Mouse pressed left at (640, 454)
Screenshot: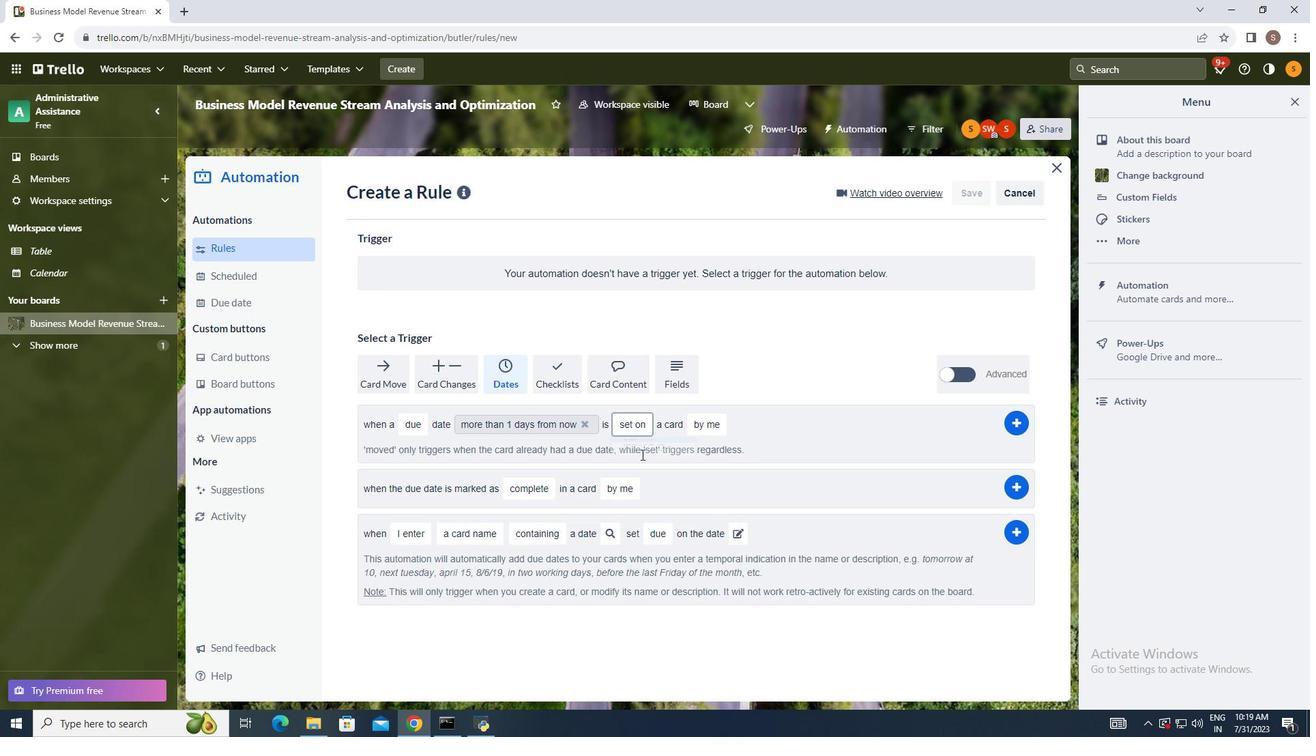 
Action: Mouse moved to (705, 429)
Screenshot: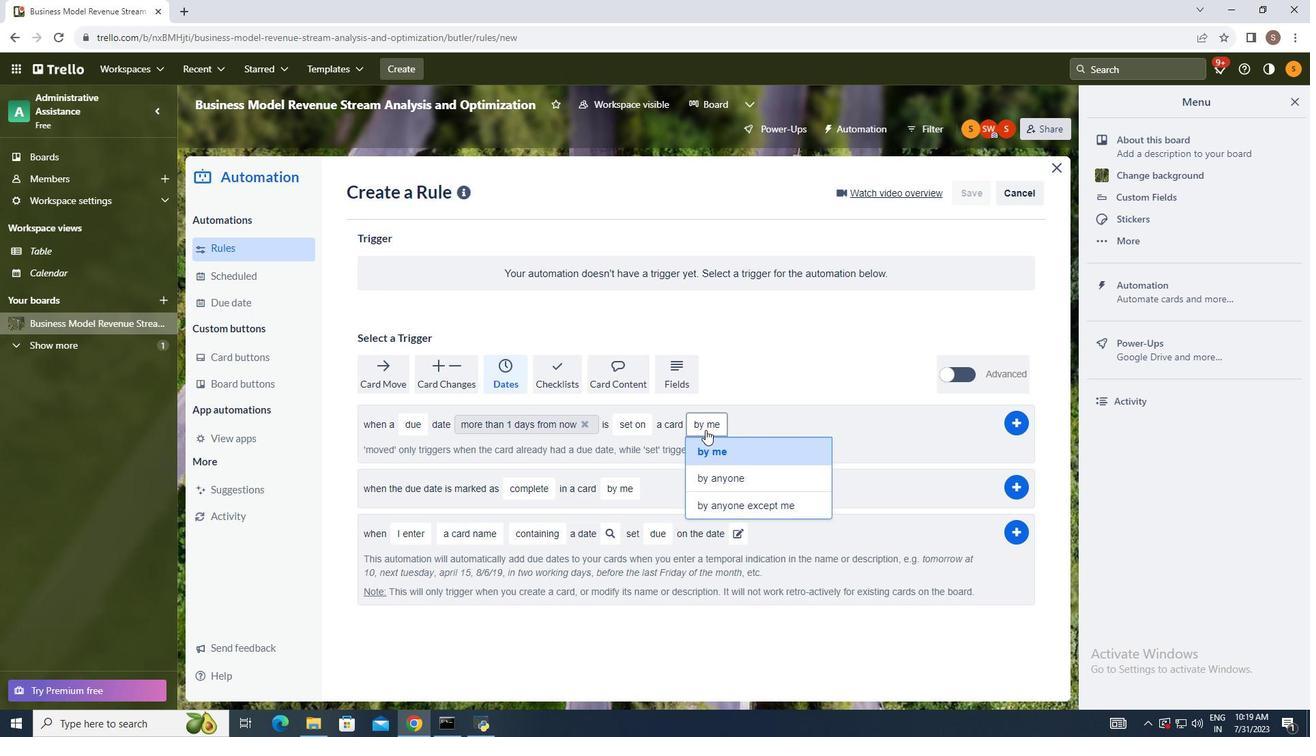 
Action: Mouse pressed left at (705, 429)
Screenshot: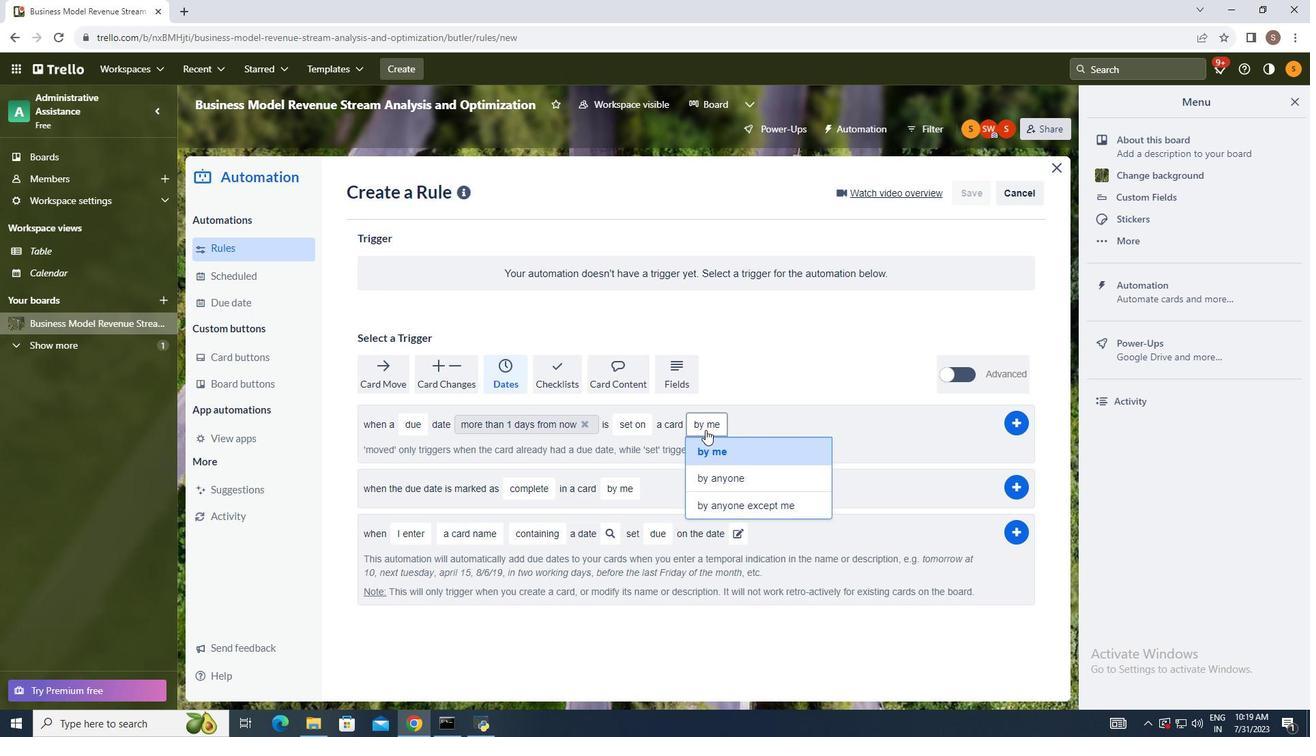 
Action: Mouse moved to (722, 501)
Screenshot: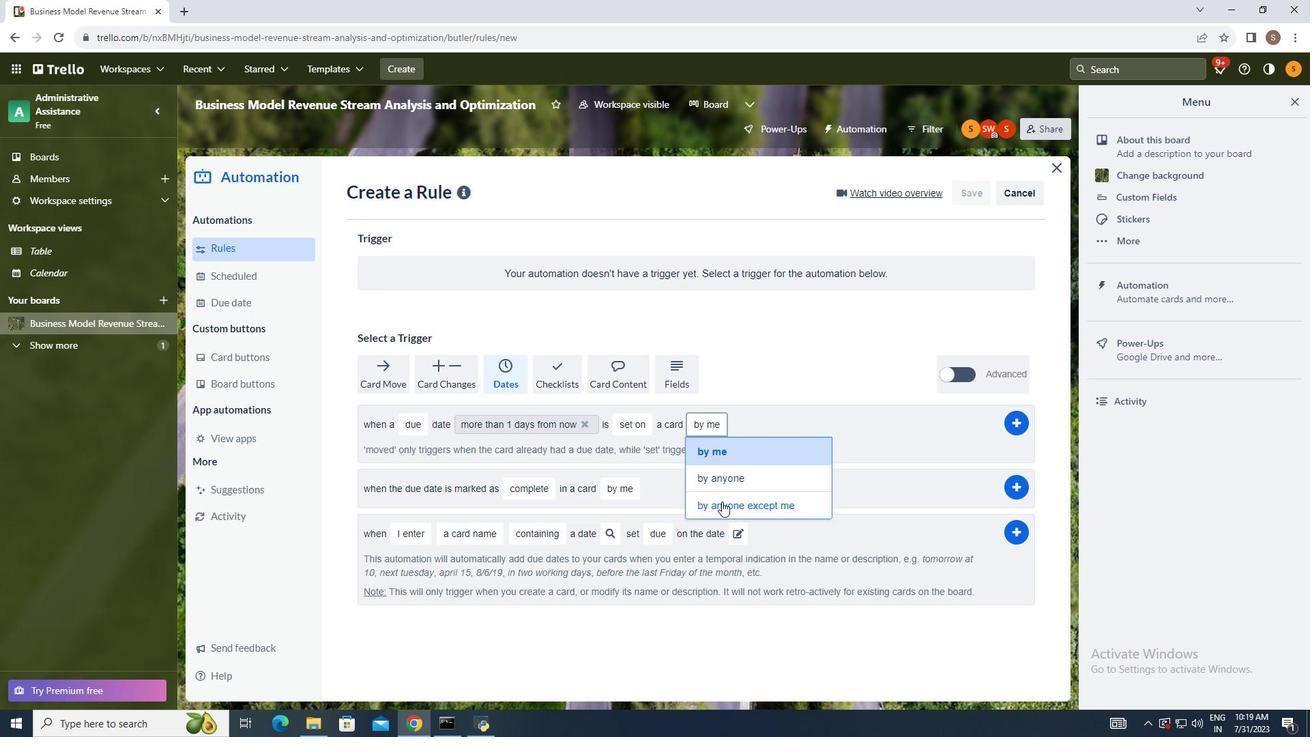 
Action: Mouse pressed left at (722, 501)
Screenshot: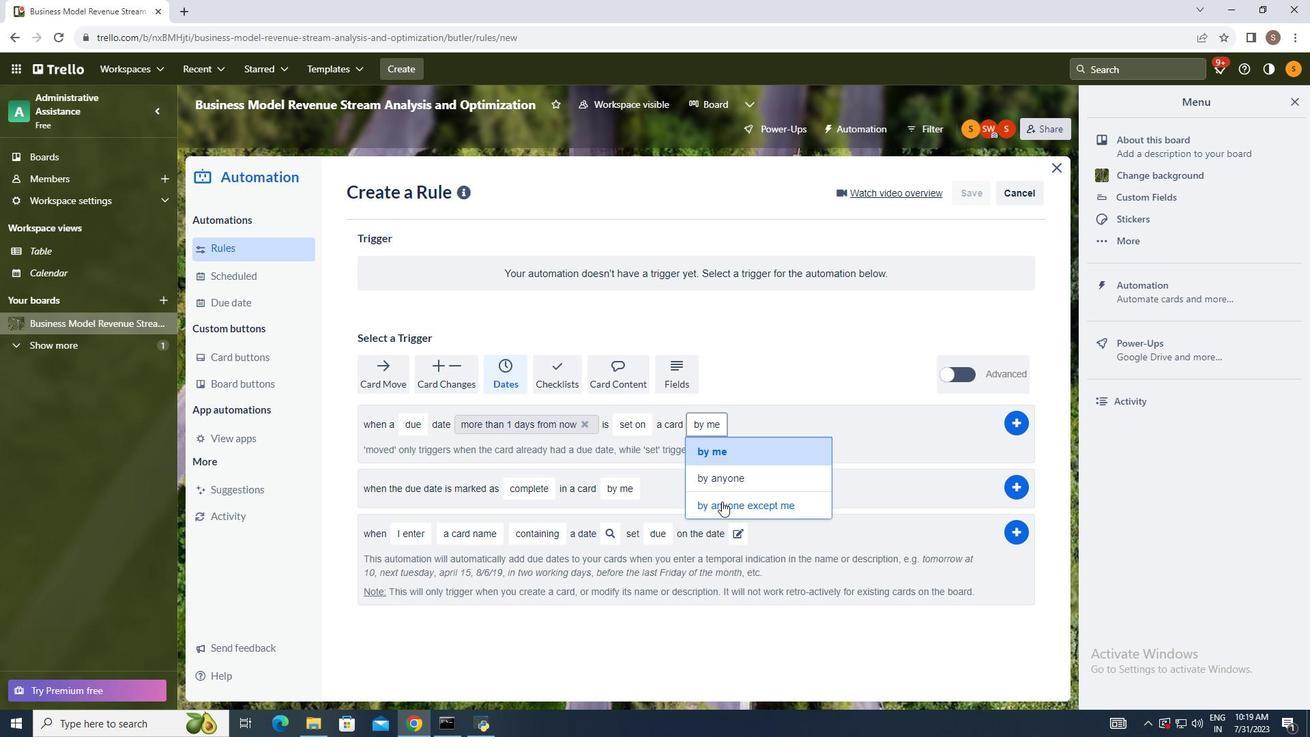 
Action: Mouse moved to (806, 379)
Screenshot: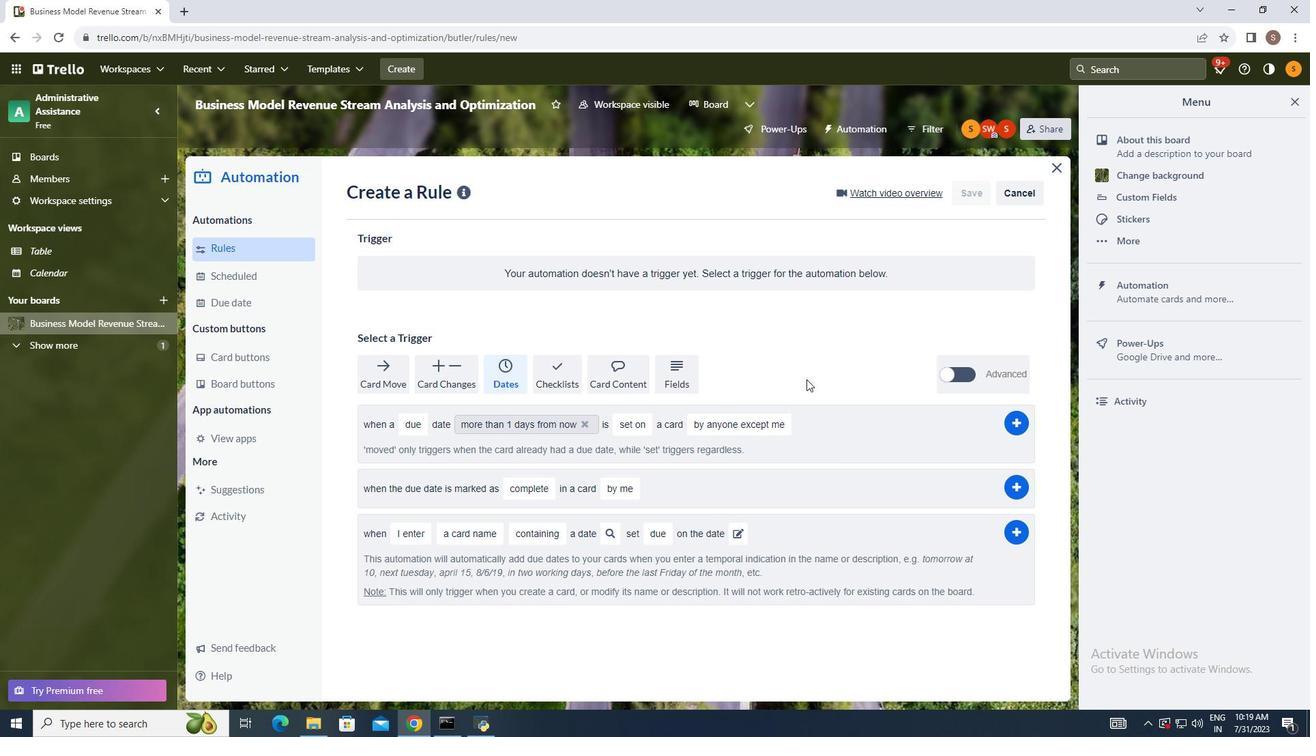 
